 Task: Create a due date automation trigger when advanced on, 2 working days before a card is due add fields with custom field "Resume" set to a date less than 1 days from now at 11:00 AM.
Action: Mouse moved to (909, 262)
Screenshot: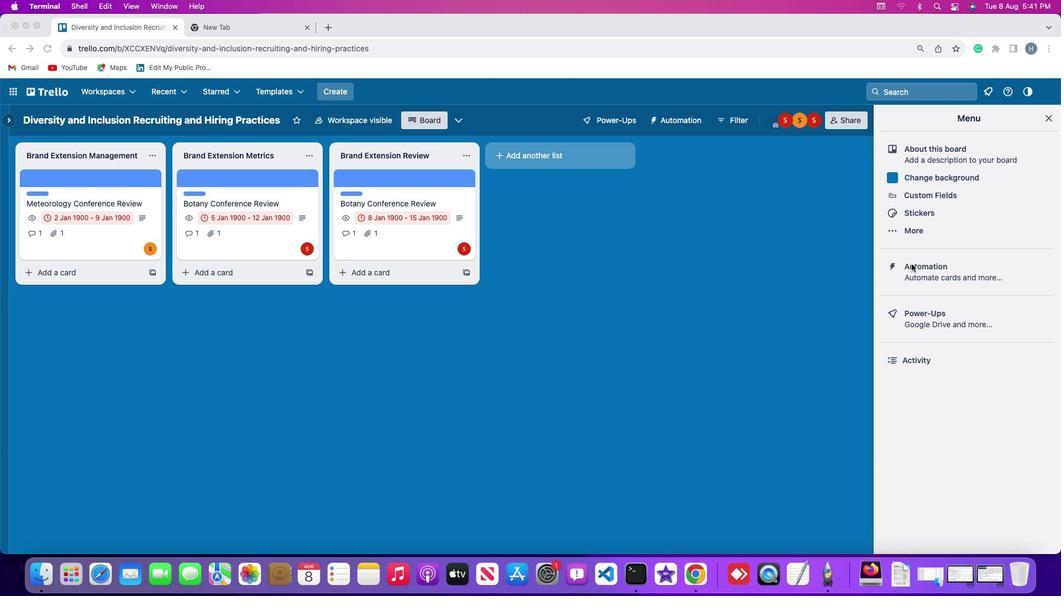 
Action: Mouse pressed left at (909, 262)
Screenshot: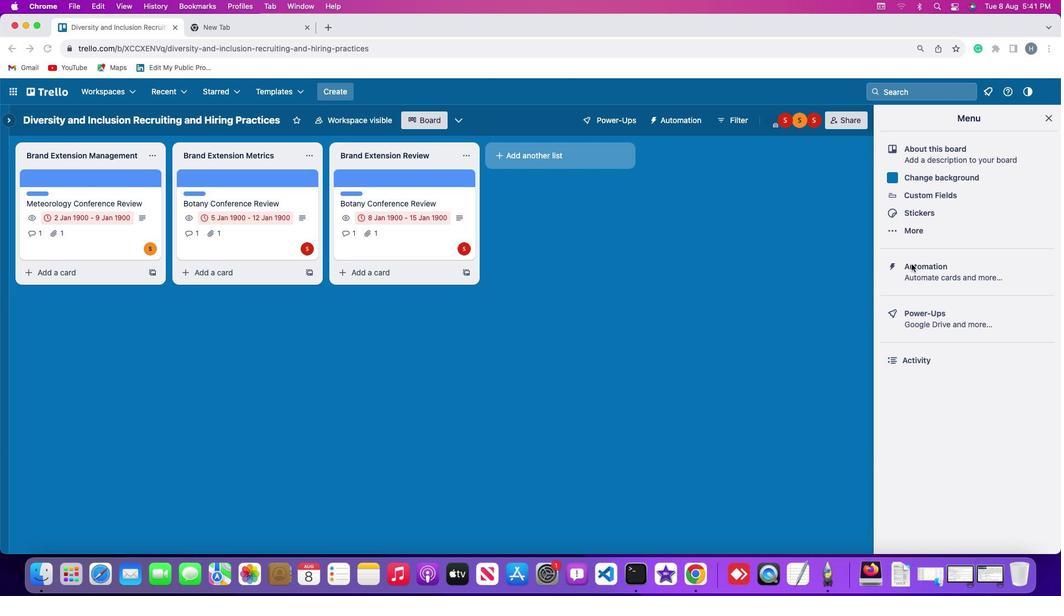 
Action: Mouse pressed left at (909, 262)
Screenshot: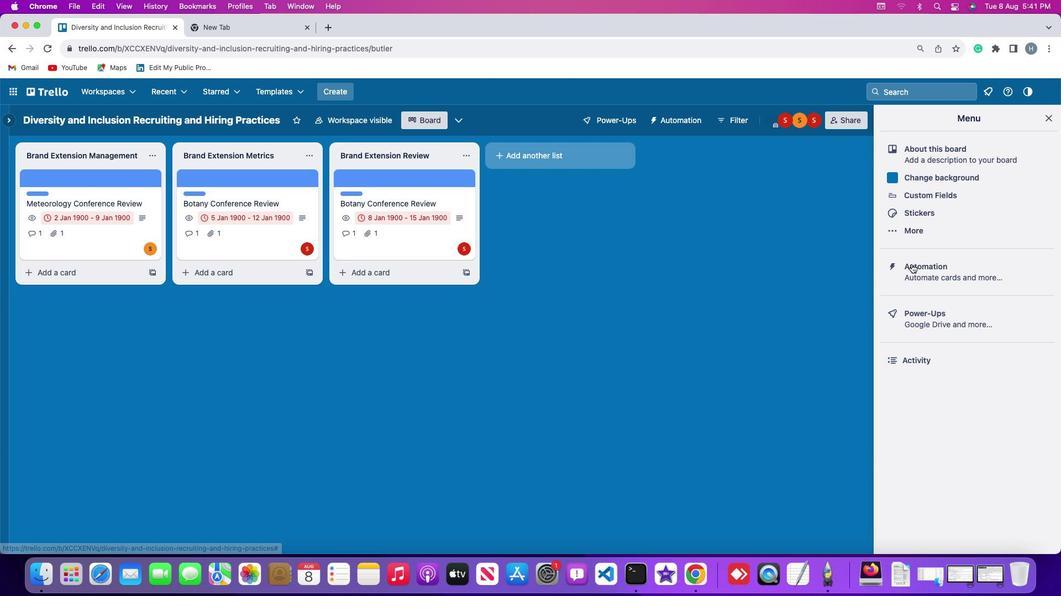 
Action: Mouse moved to (80, 261)
Screenshot: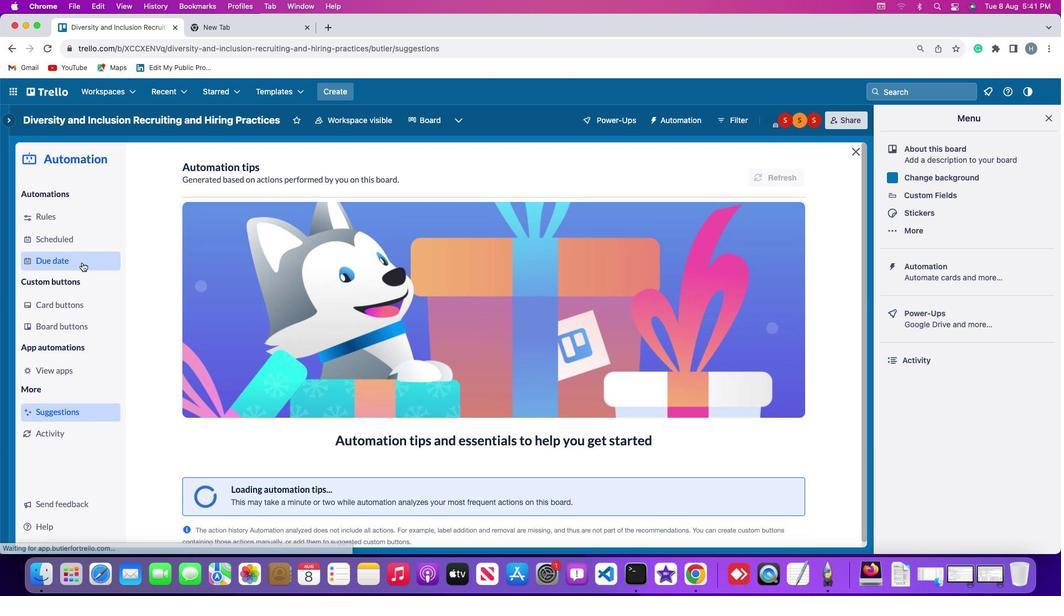 
Action: Mouse pressed left at (80, 261)
Screenshot: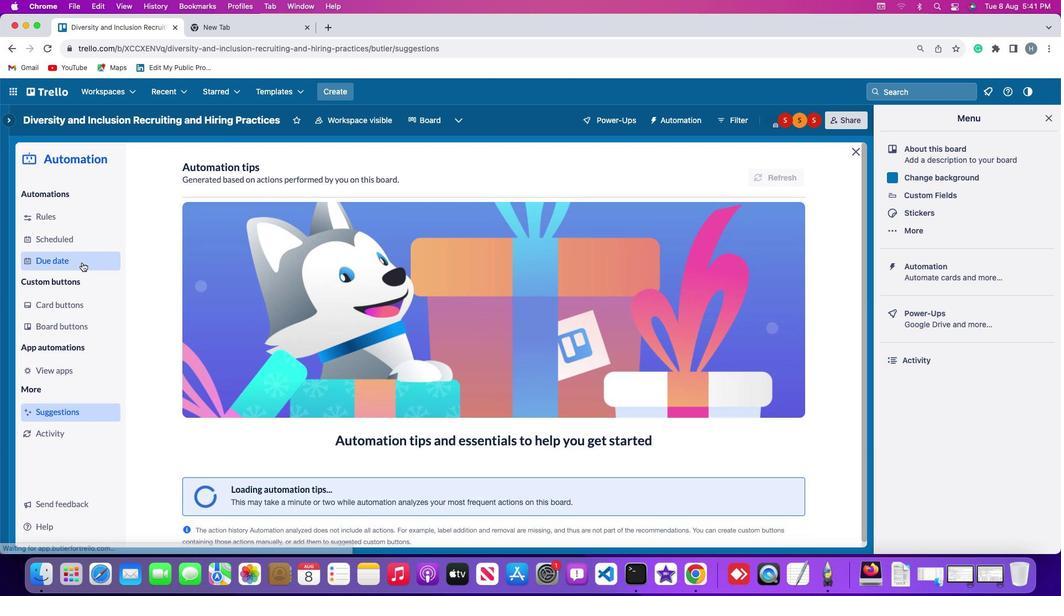 
Action: Mouse moved to (744, 165)
Screenshot: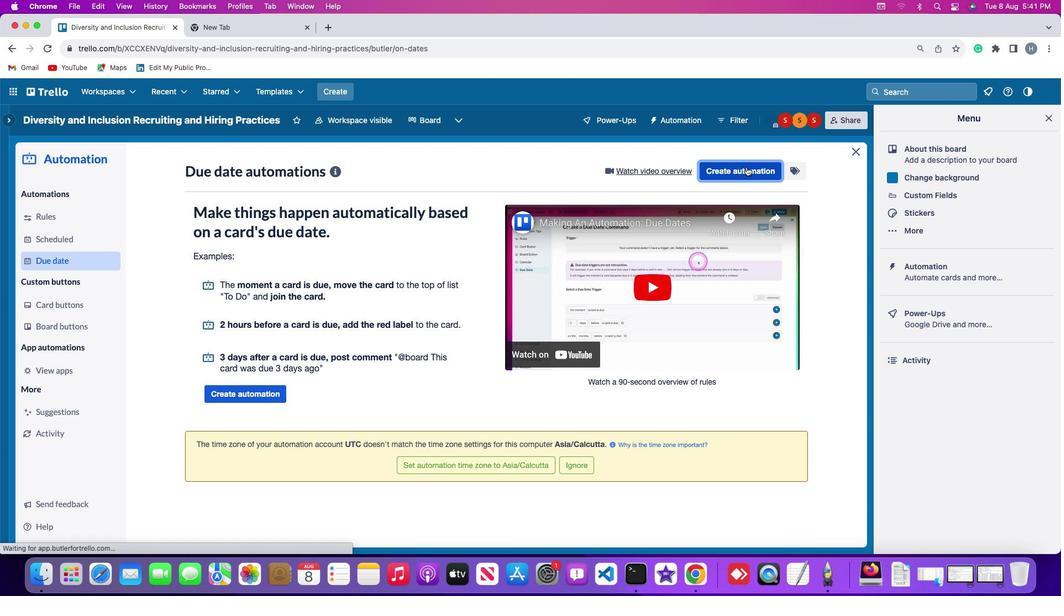 
Action: Mouse pressed left at (744, 165)
Screenshot: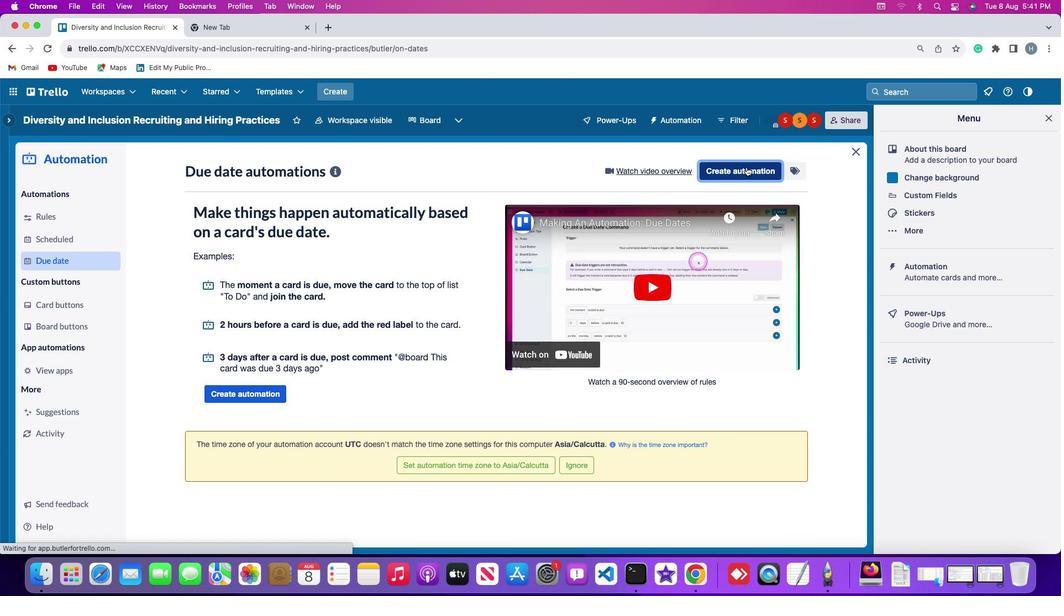 
Action: Mouse moved to (366, 272)
Screenshot: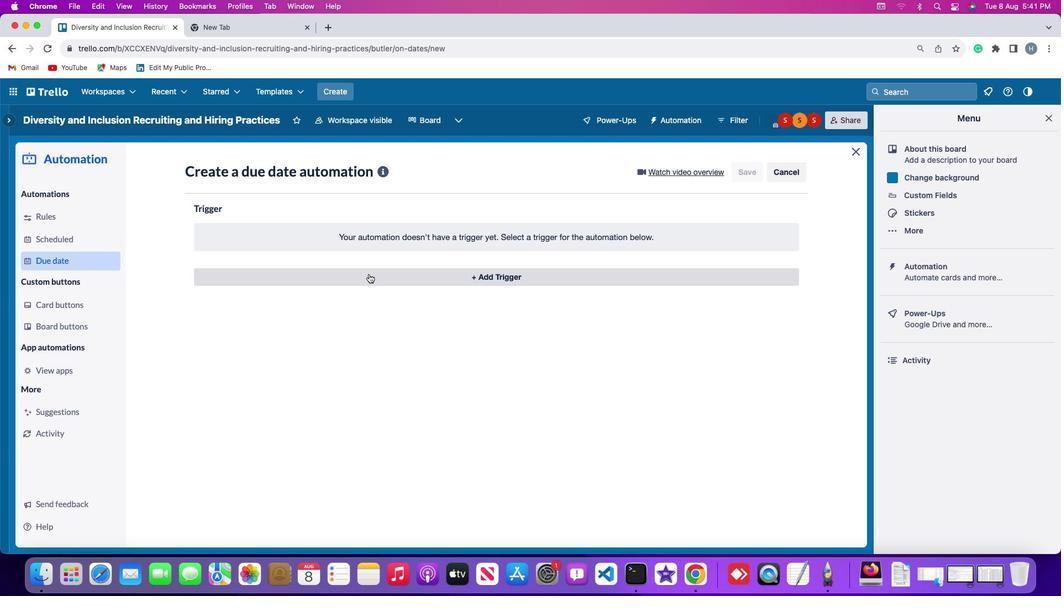 
Action: Mouse pressed left at (366, 272)
Screenshot: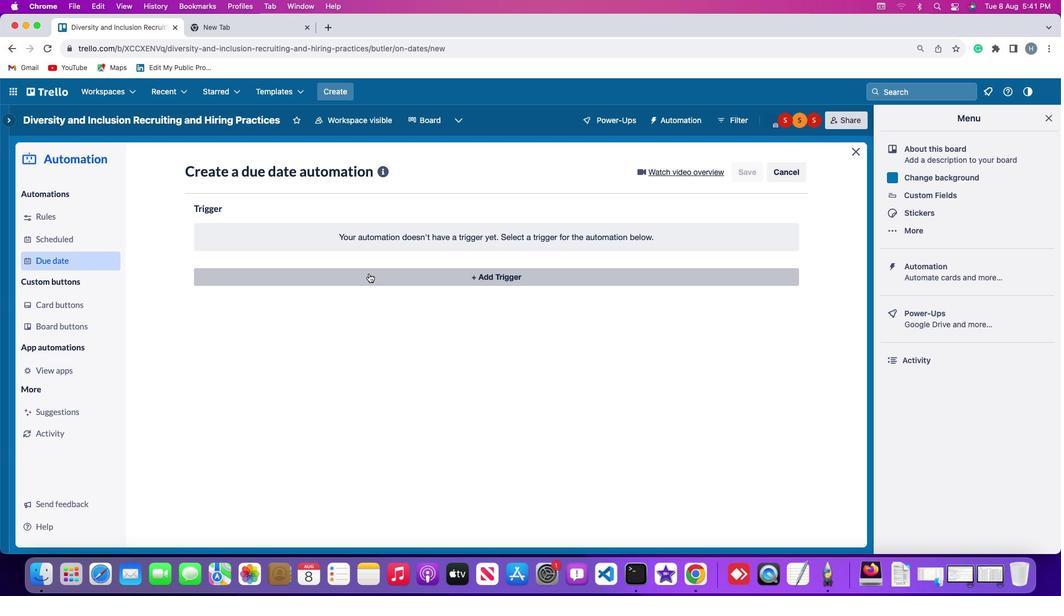
Action: Mouse moved to (210, 440)
Screenshot: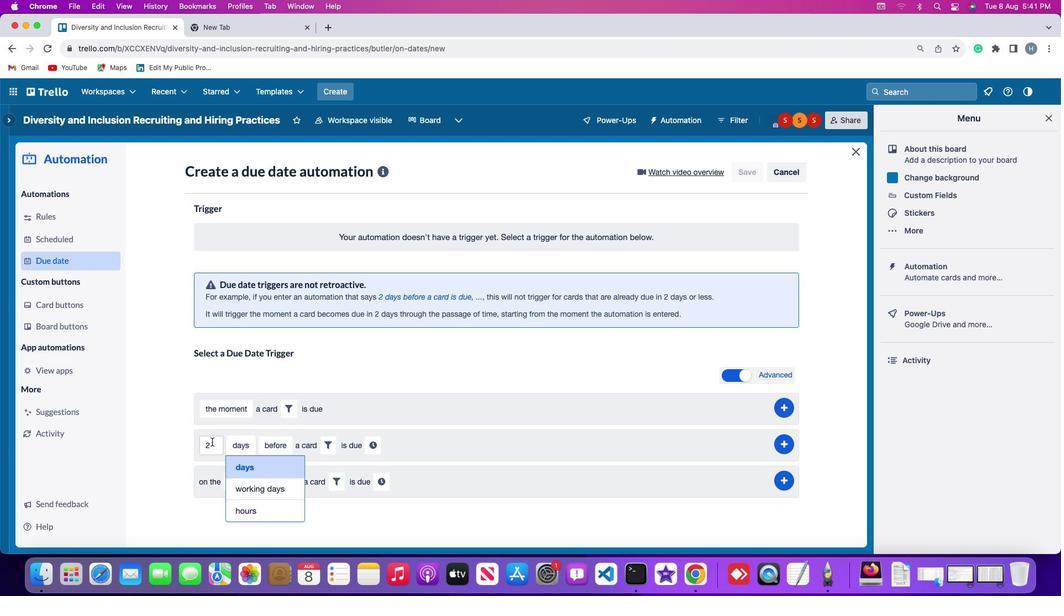 
Action: Mouse pressed left at (210, 440)
Screenshot: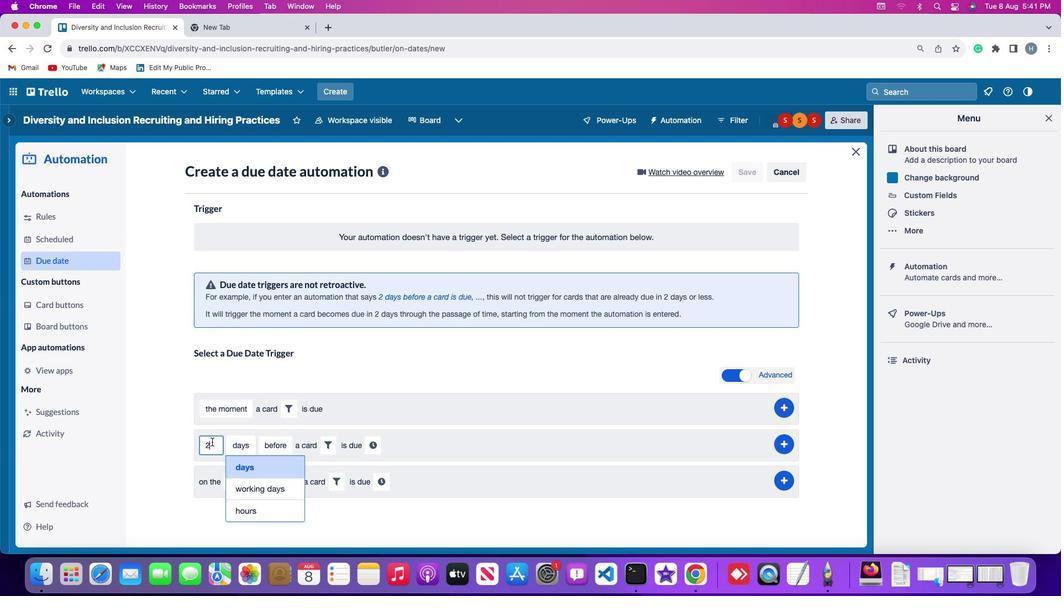 
Action: Mouse moved to (209, 440)
Screenshot: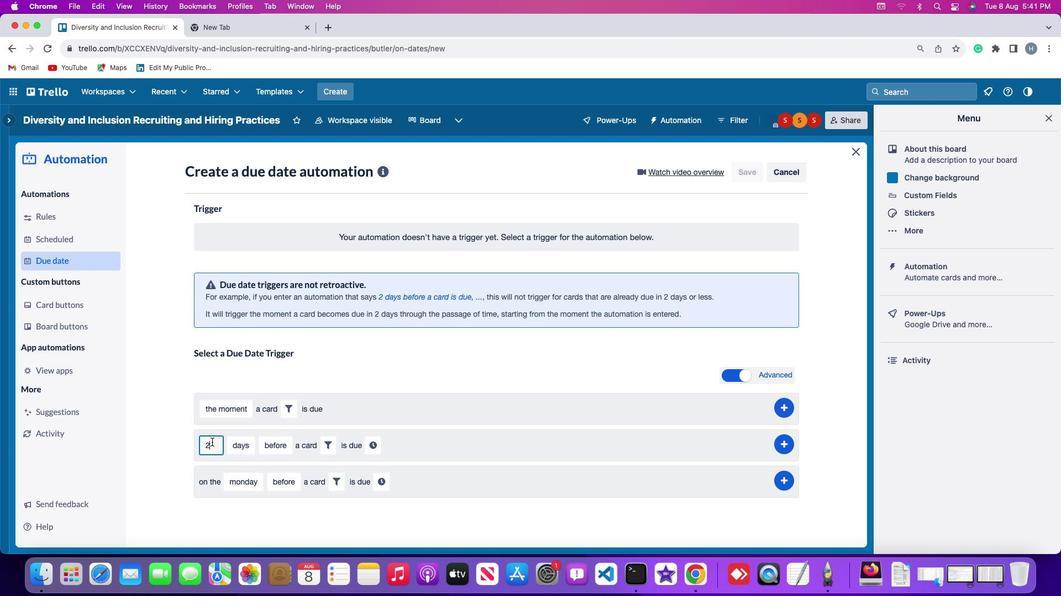 
Action: Key pressed Key.backspace'2'
Screenshot: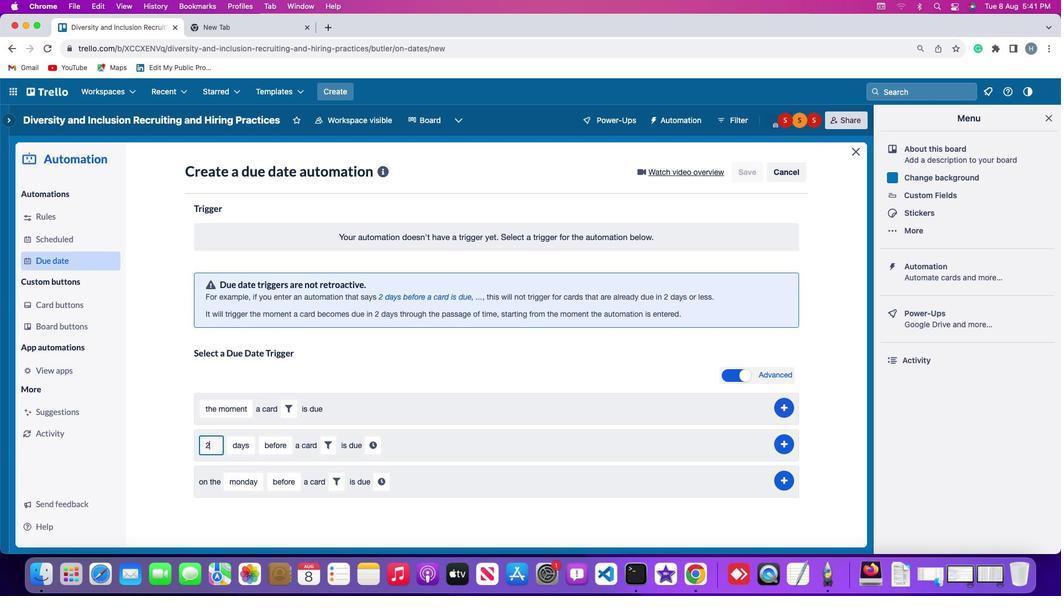 
Action: Mouse moved to (235, 444)
Screenshot: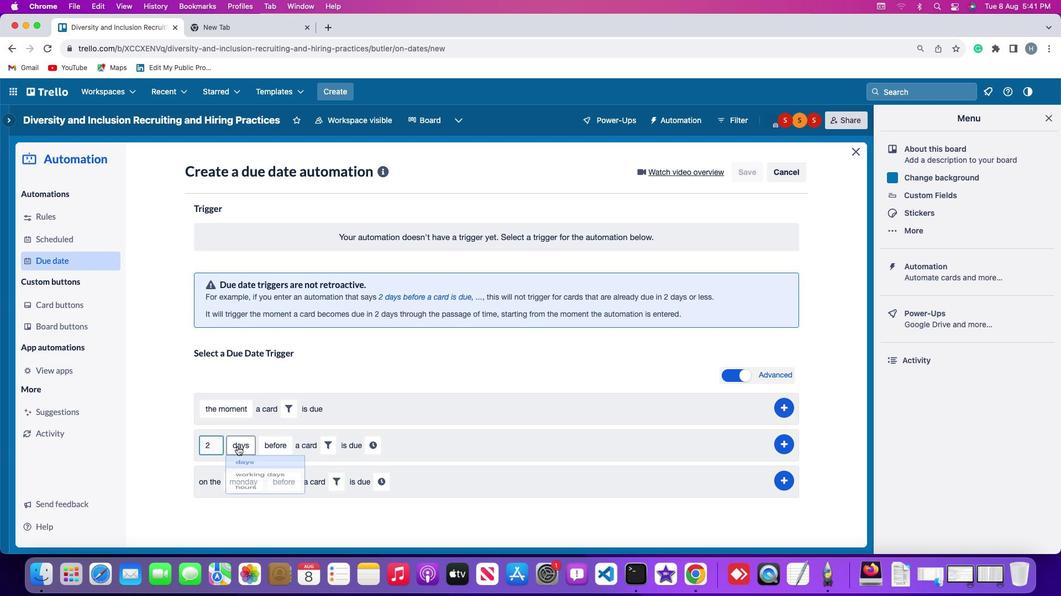 
Action: Mouse pressed left at (235, 444)
Screenshot: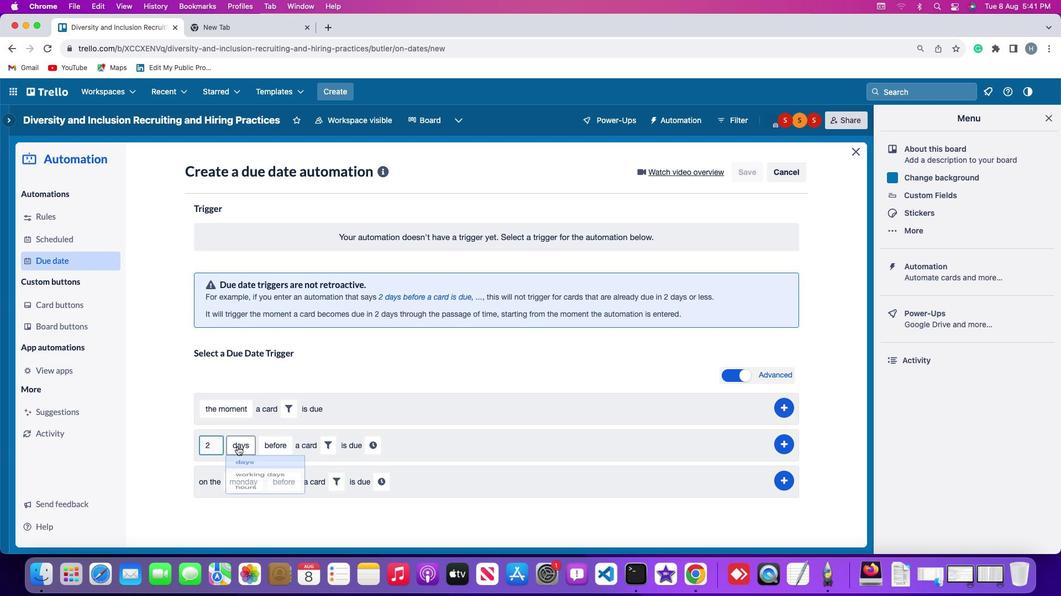 
Action: Mouse moved to (243, 483)
Screenshot: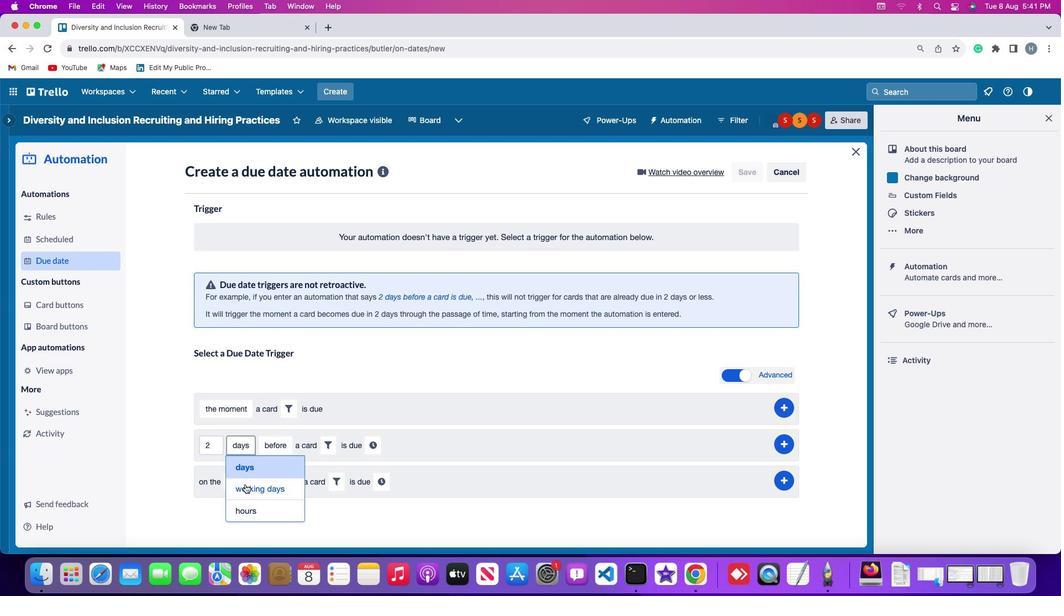 
Action: Mouse pressed left at (243, 483)
Screenshot: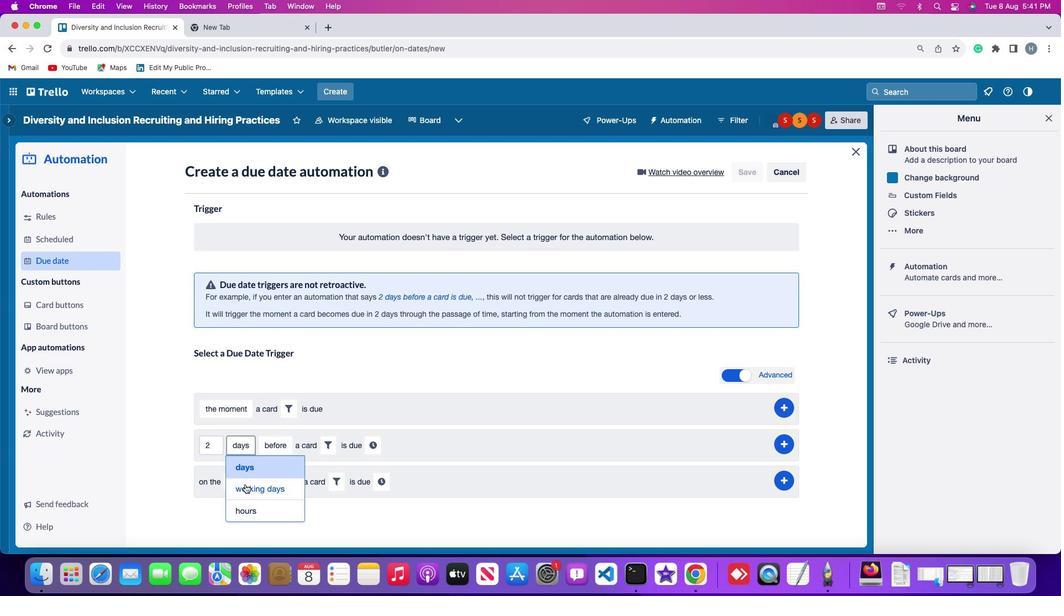 
Action: Mouse moved to (310, 440)
Screenshot: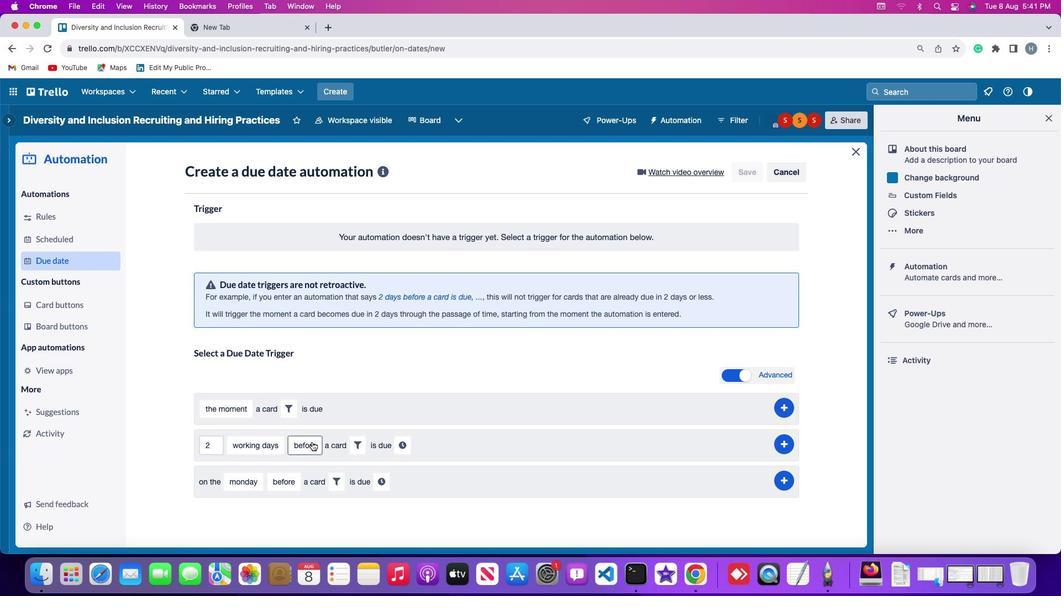 
Action: Mouse pressed left at (310, 440)
Screenshot: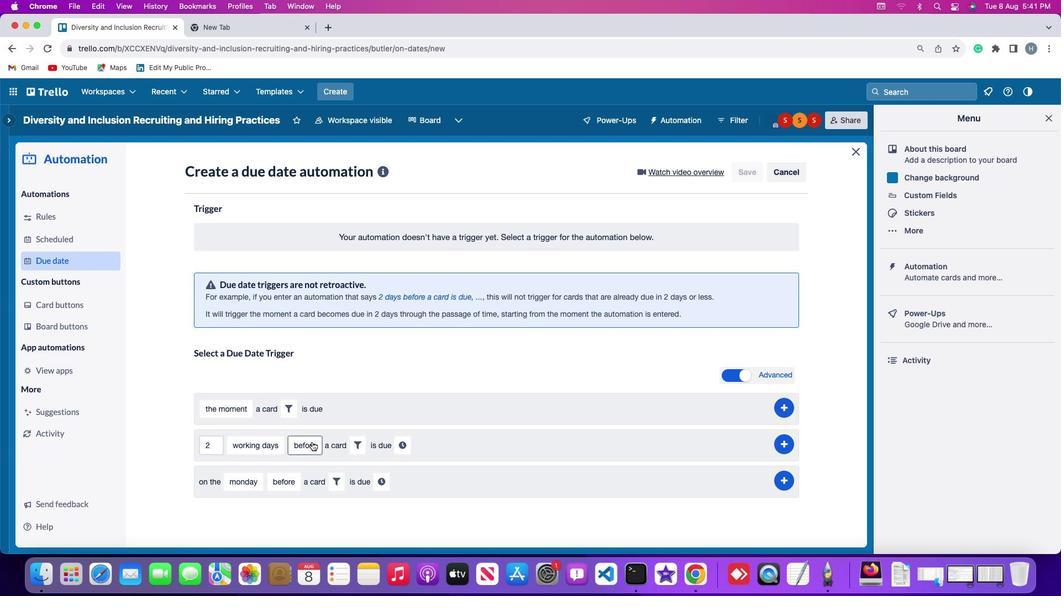 
Action: Mouse moved to (310, 465)
Screenshot: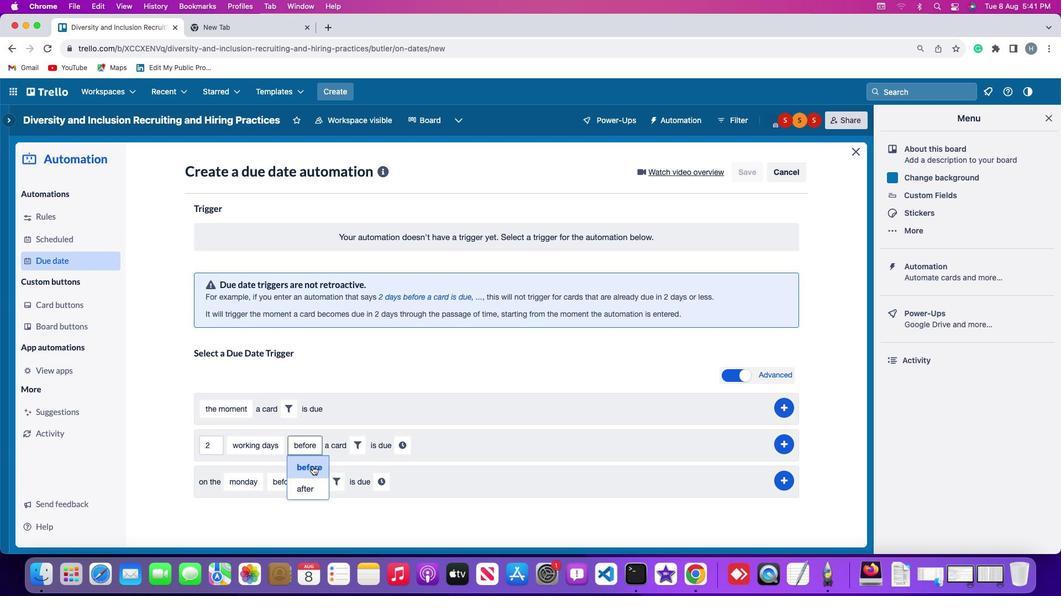 
Action: Mouse pressed left at (310, 465)
Screenshot: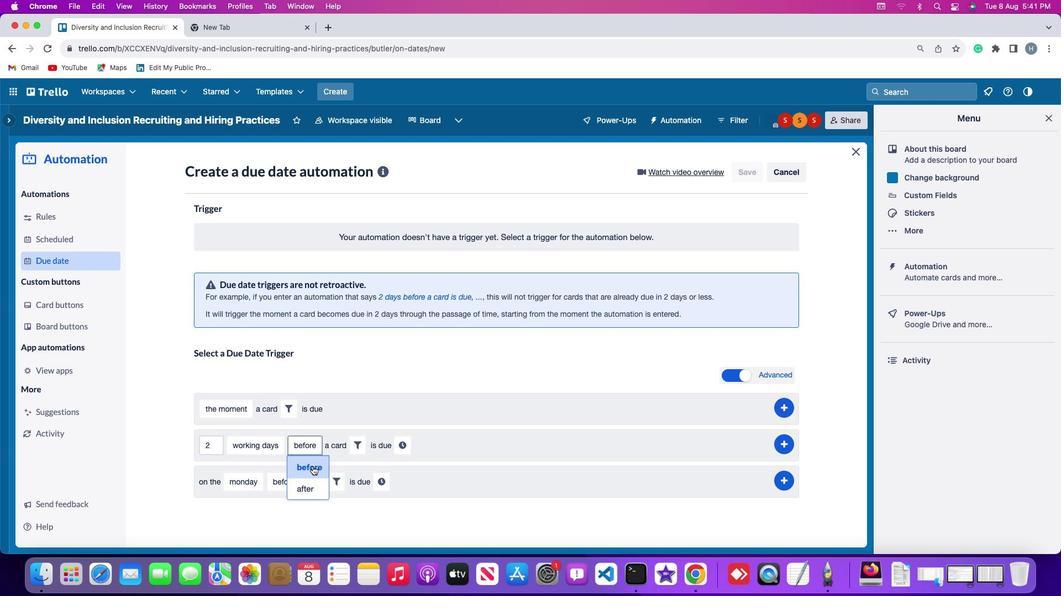 
Action: Mouse moved to (352, 441)
Screenshot: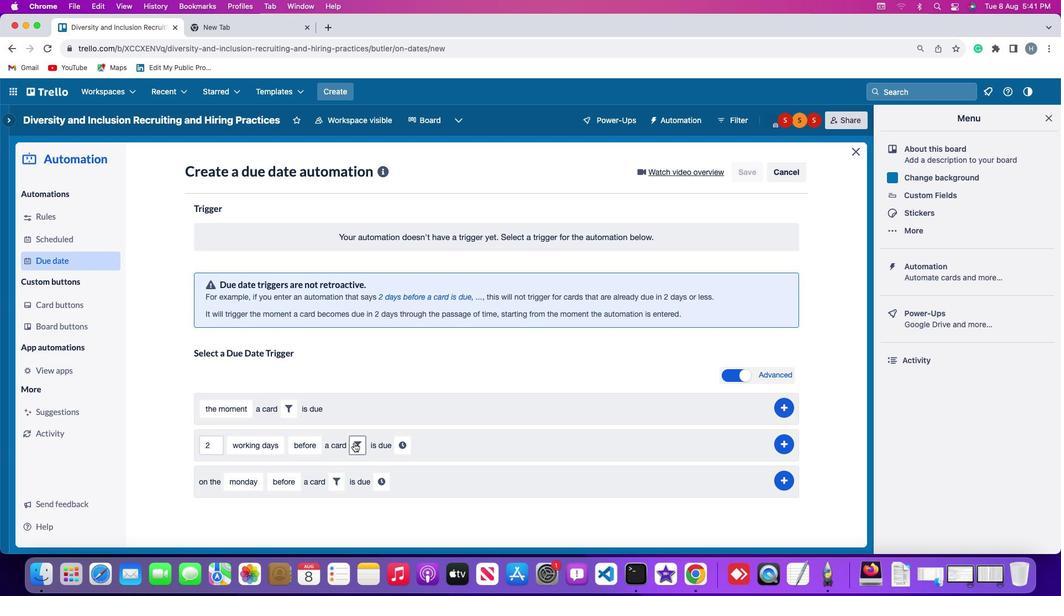 
Action: Mouse pressed left at (352, 441)
Screenshot: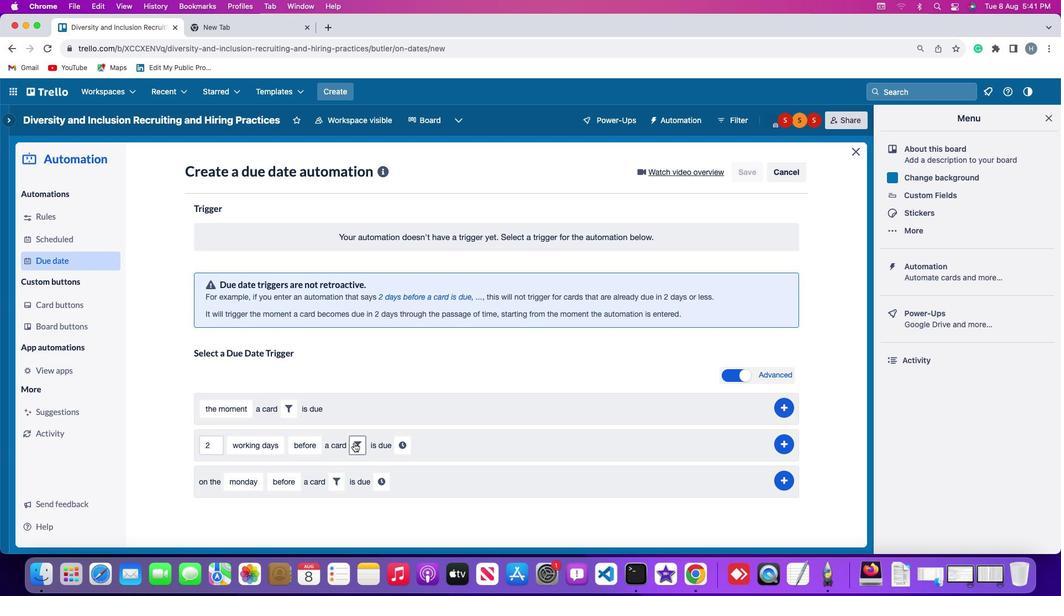 
Action: Mouse moved to (539, 480)
Screenshot: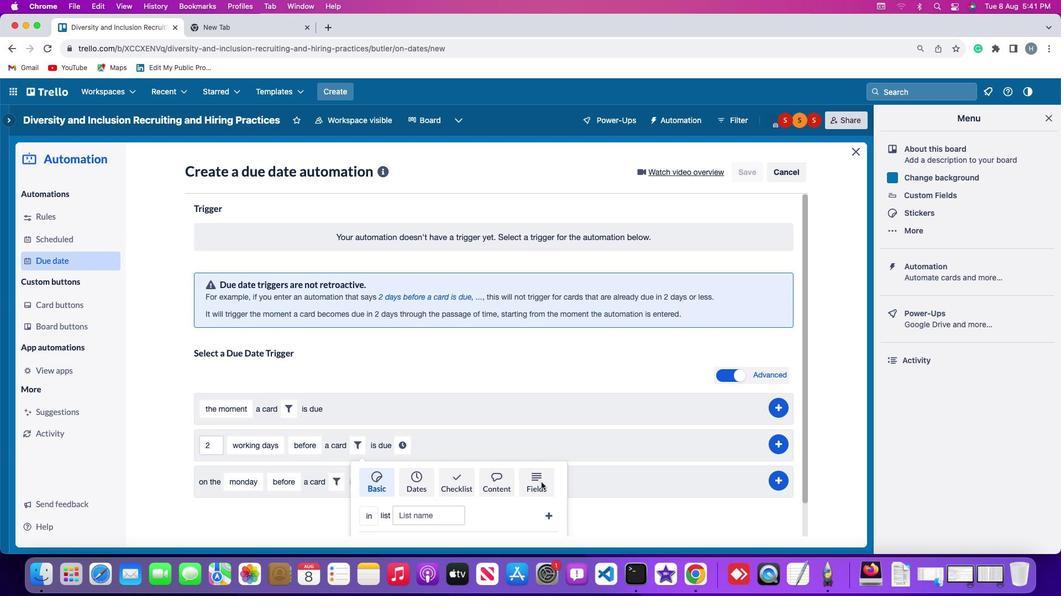 
Action: Mouse pressed left at (539, 480)
Screenshot: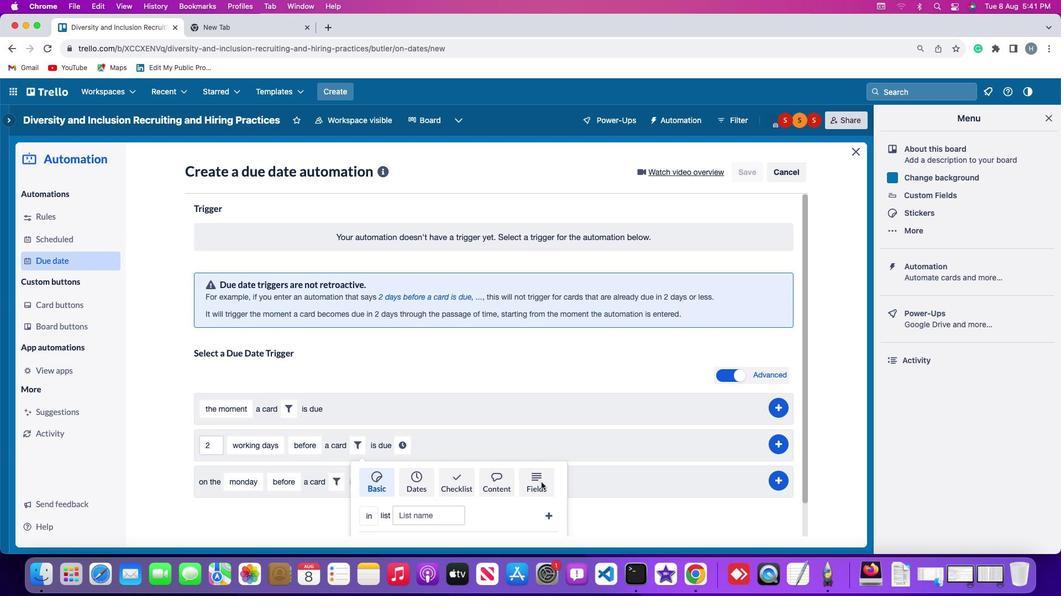
Action: Mouse moved to (313, 516)
Screenshot: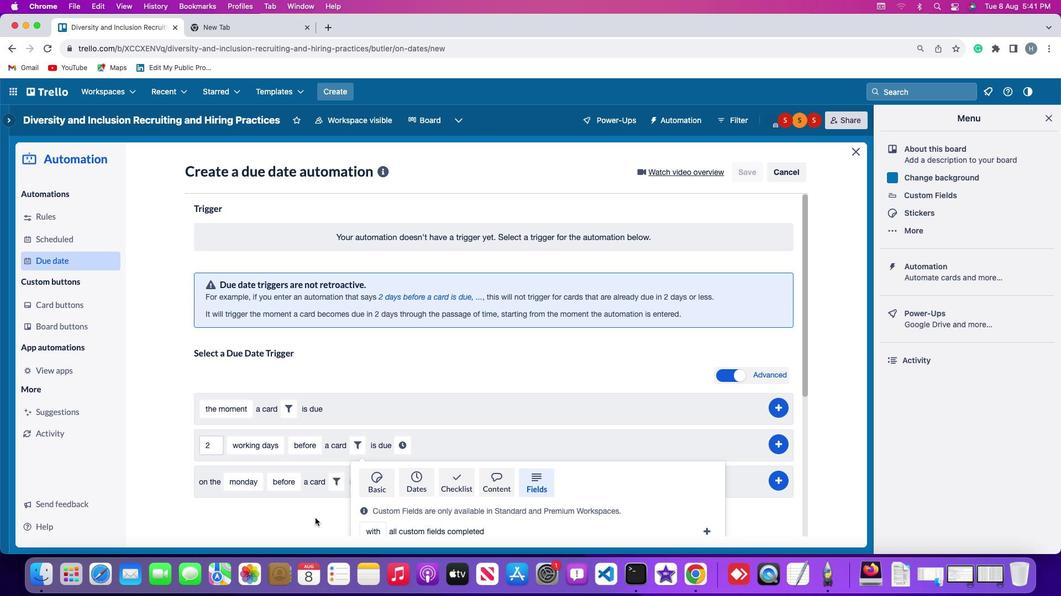
Action: Mouse scrolled (313, 516) with delta (-1, -1)
Screenshot: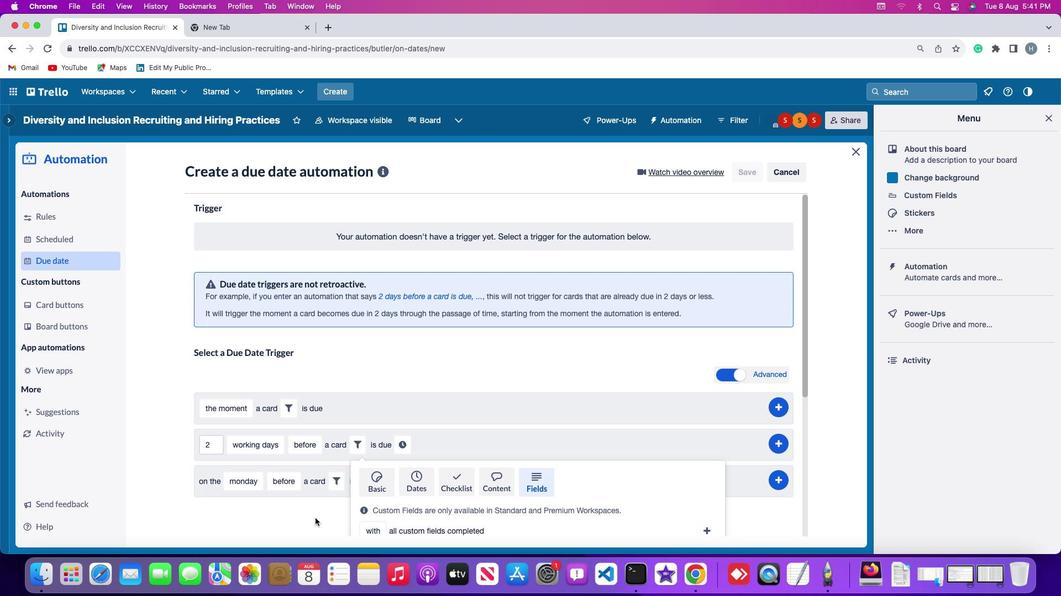 
Action: Mouse scrolled (313, 516) with delta (-1, -1)
Screenshot: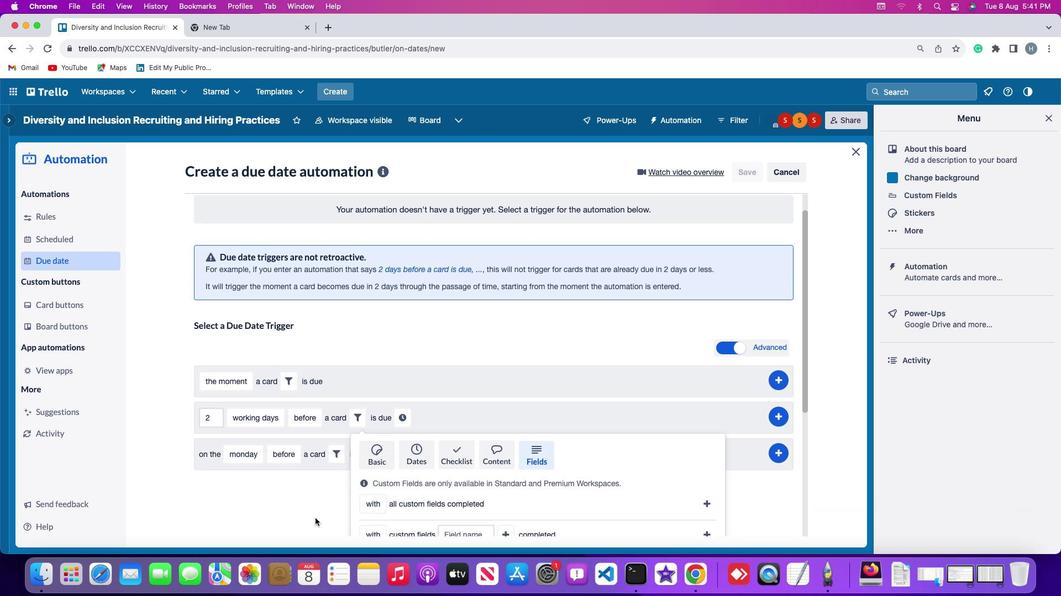 
Action: Mouse scrolled (313, 516) with delta (-1, -2)
Screenshot: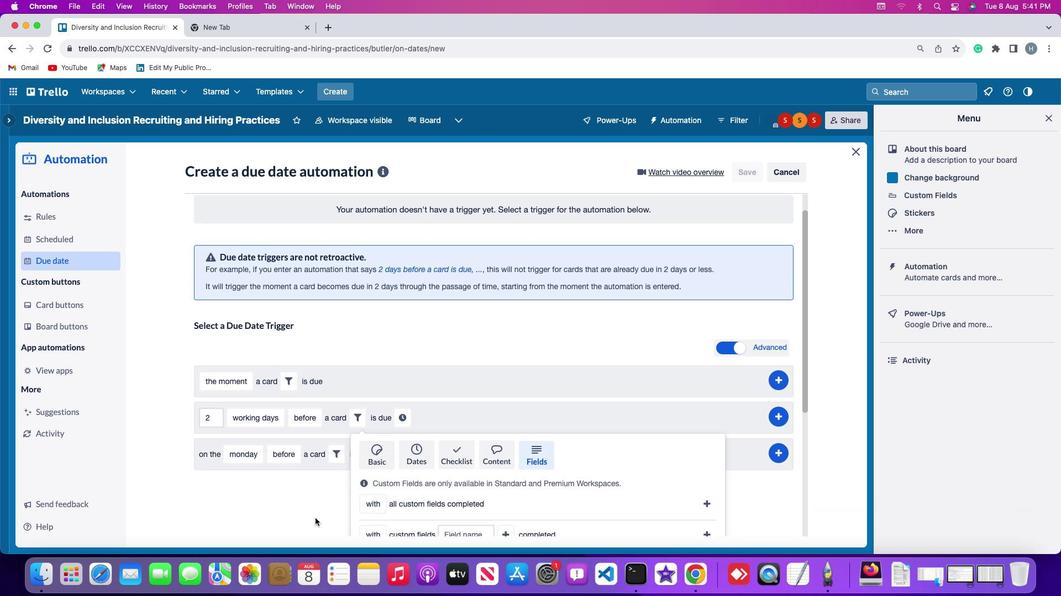 
Action: Mouse scrolled (313, 516) with delta (-1, -3)
Screenshot: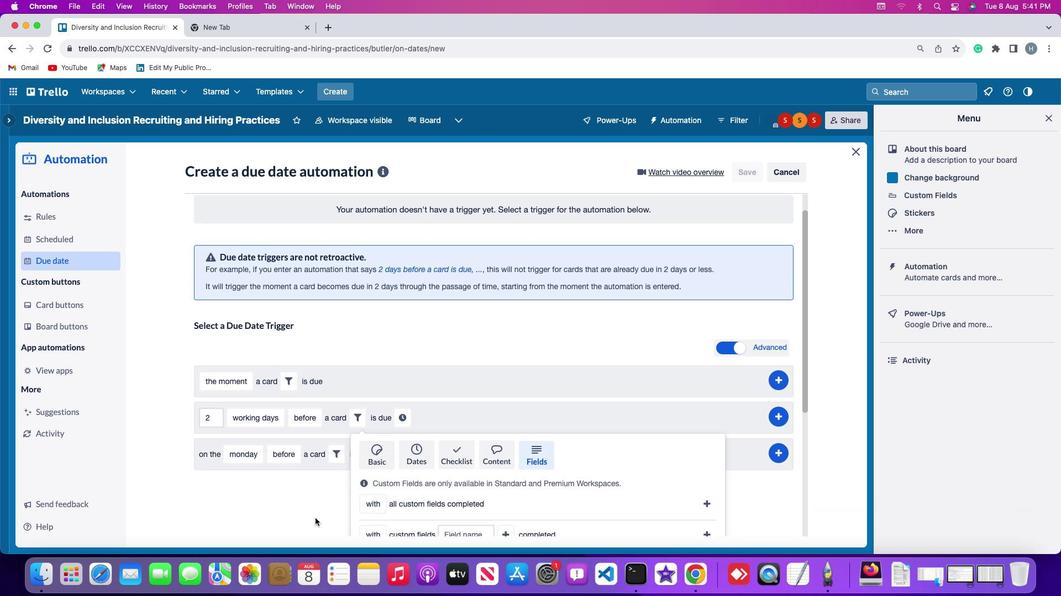 
Action: Mouse scrolled (313, 516) with delta (-1, -4)
Screenshot: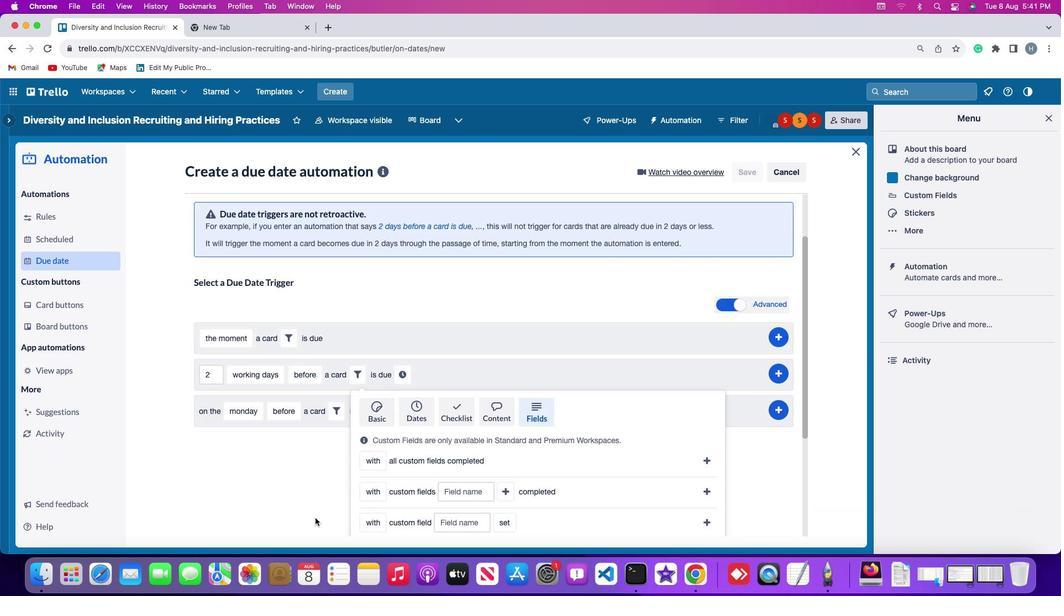 
Action: Mouse scrolled (313, 516) with delta (-1, -4)
Screenshot: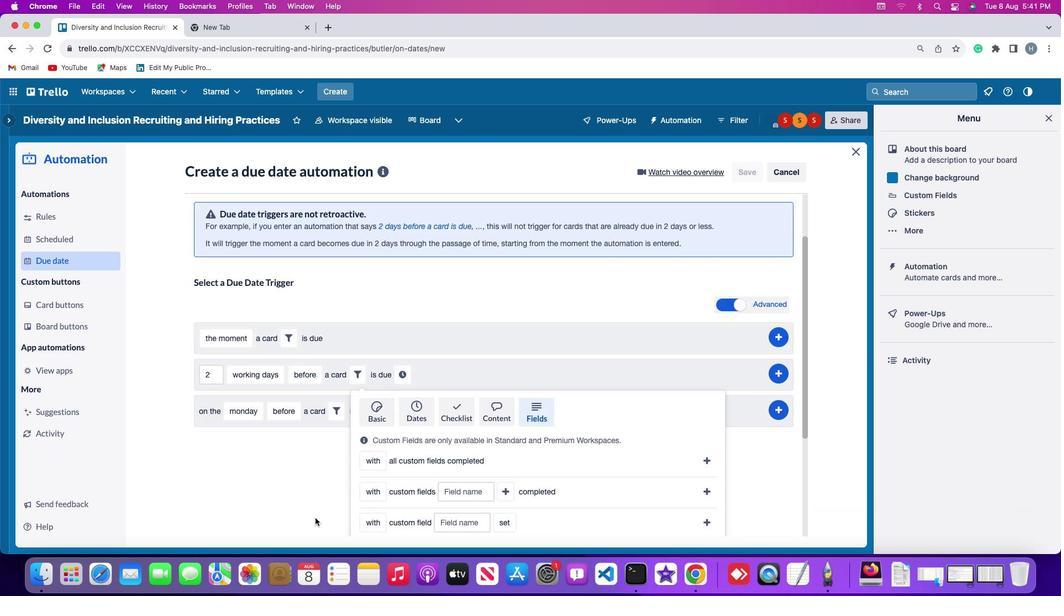 
Action: Mouse scrolled (313, 516) with delta (-1, -4)
Screenshot: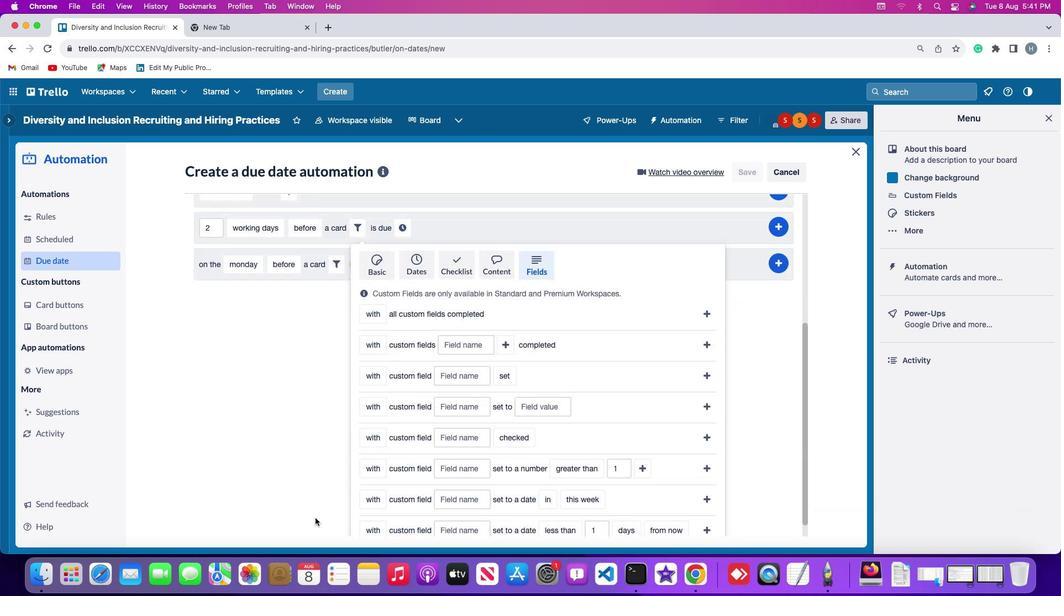 
Action: Mouse scrolled (313, 516) with delta (-1, -1)
Screenshot: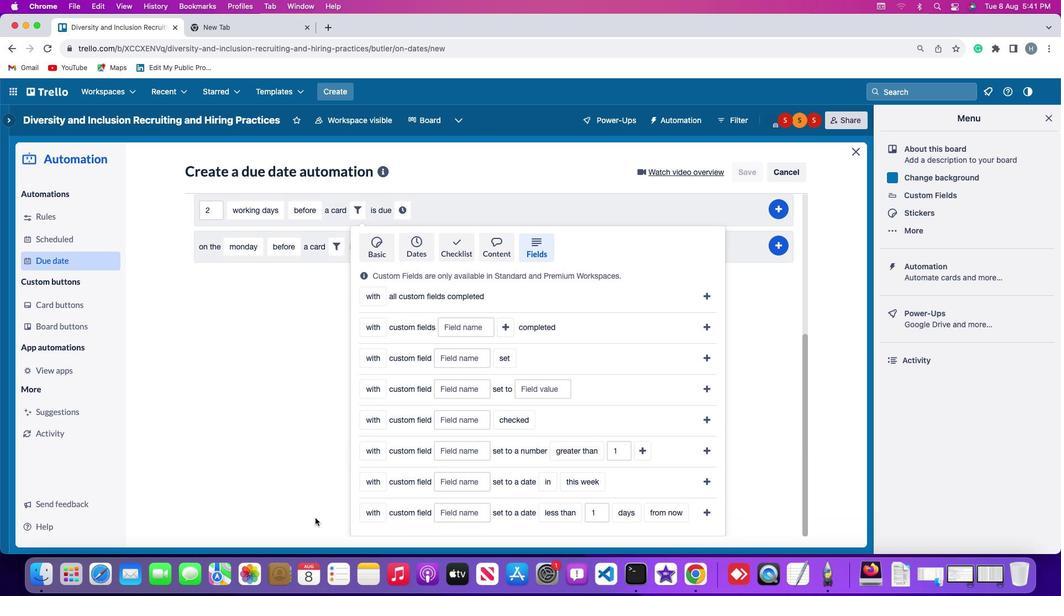 
Action: Mouse scrolled (313, 516) with delta (-1, -1)
Screenshot: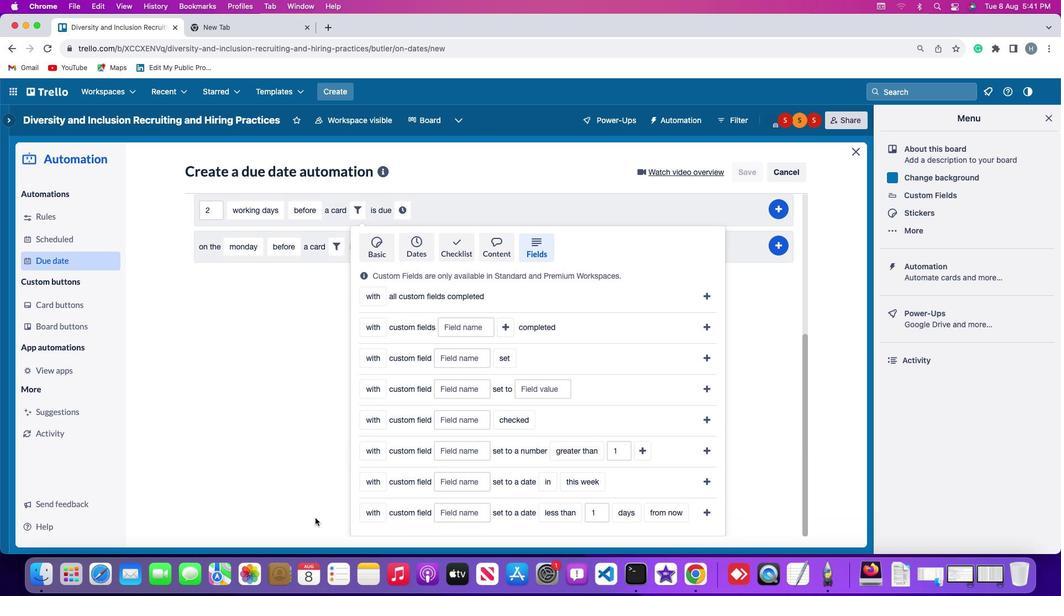 
Action: Mouse scrolled (313, 516) with delta (-1, -2)
Screenshot: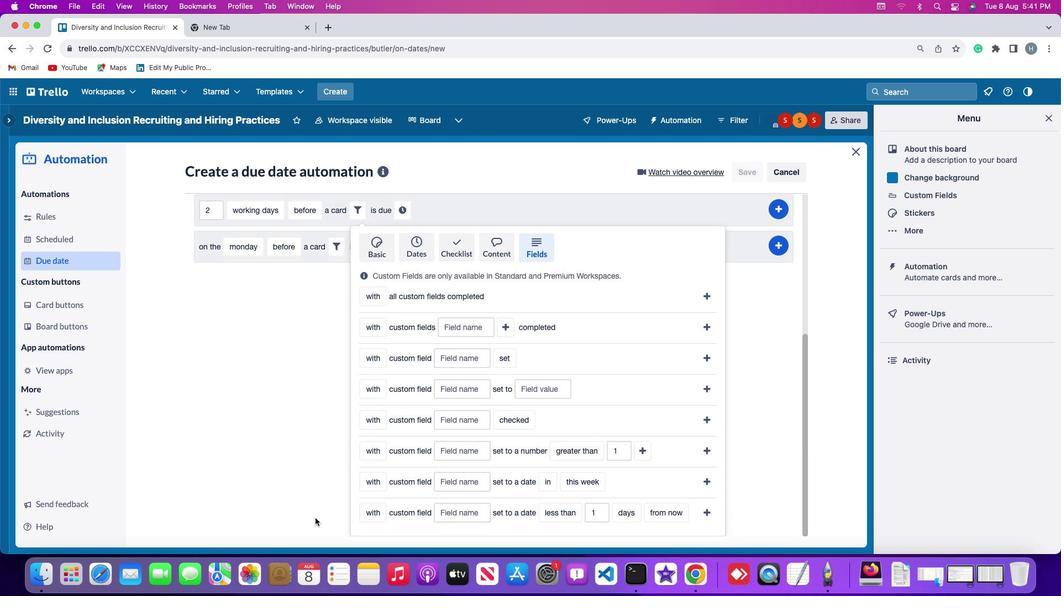 
Action: Mouse scrolled (313, 516) with delta (-1, -3)
Screenshot: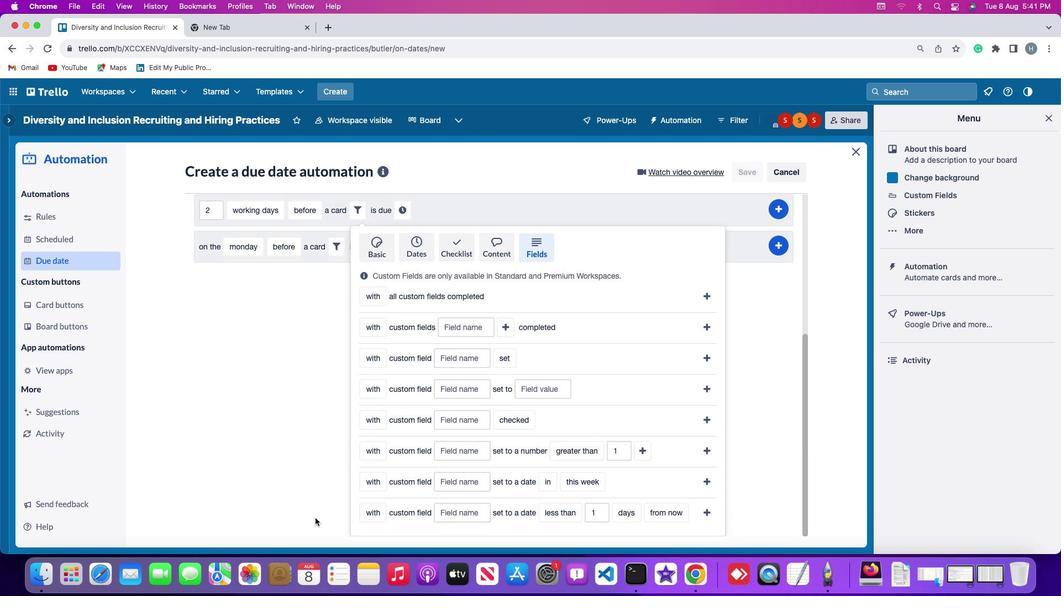 
Action: Mouse scrolled (313, 516) with delta (-1, -1)
Screenshot: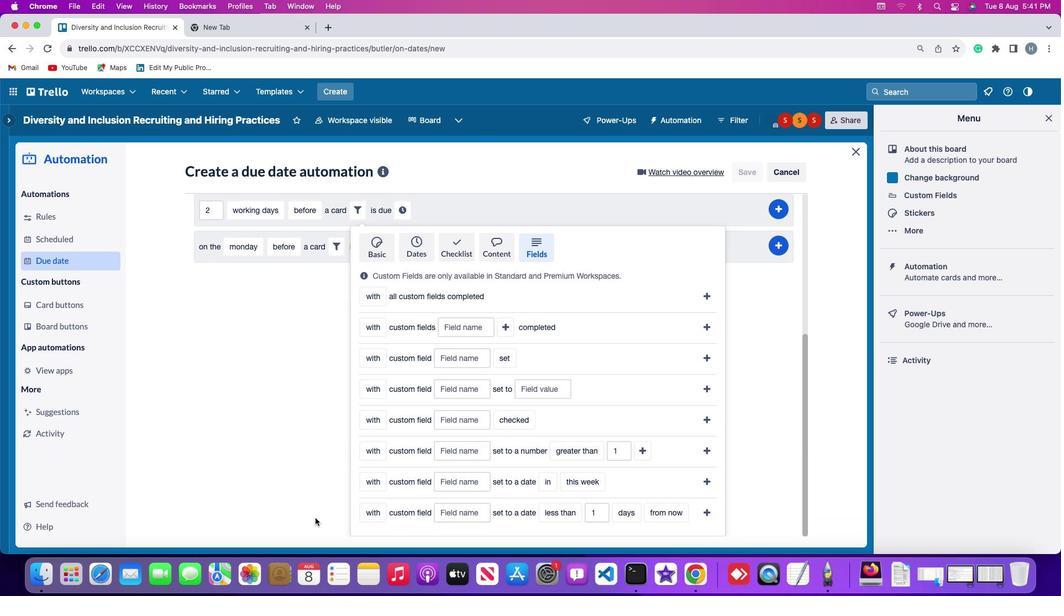 
Action: Mouse scrolled (313, 516) with delta (-1, -1)
Screenshot: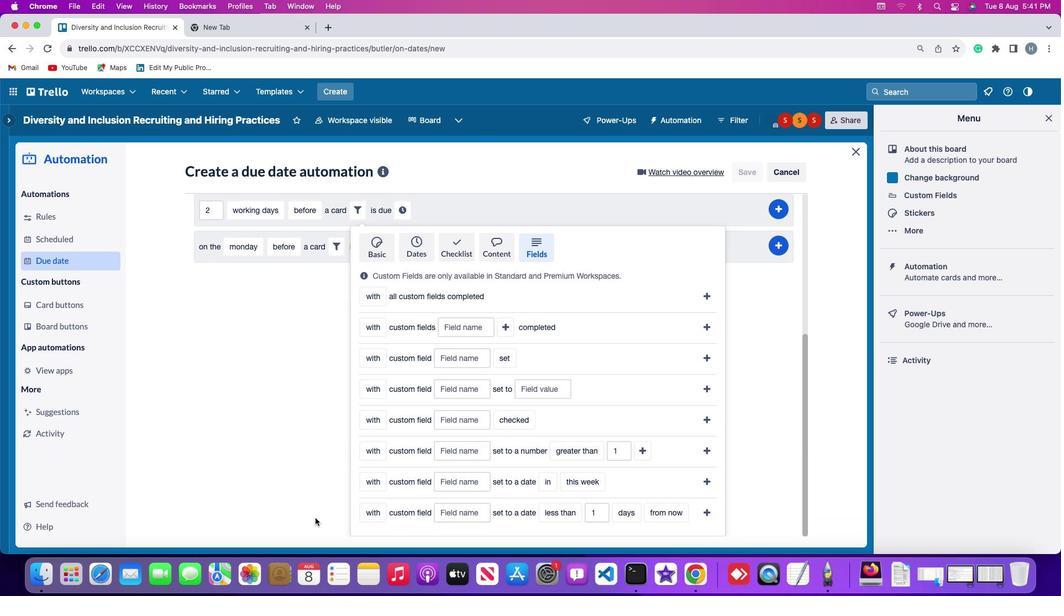 
Action: Mouse moved to (371, 508)
Screenshot: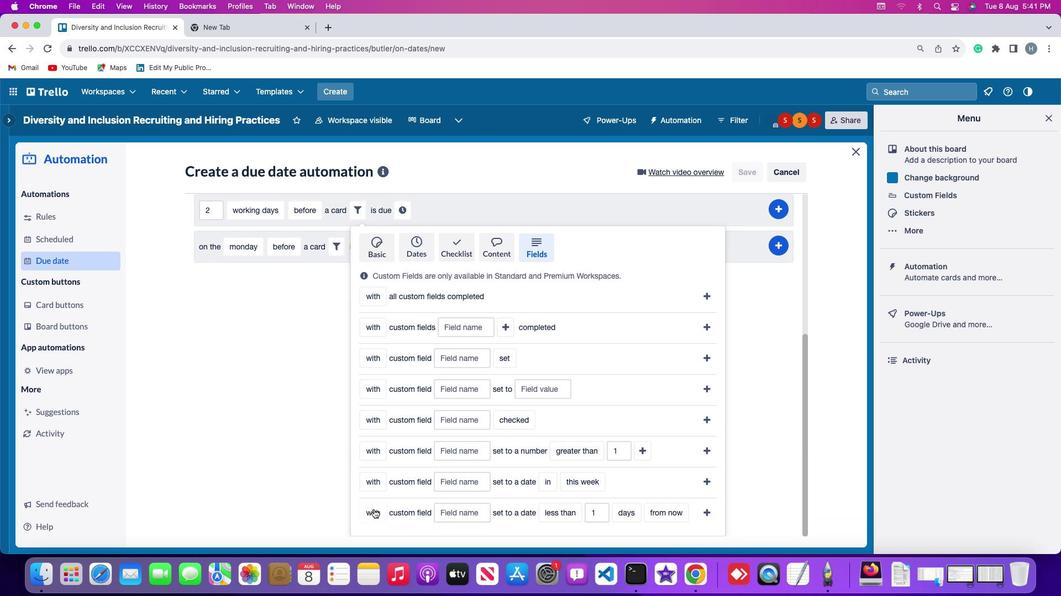 
Action: Mouse pressed left at (371, 508)
Screenshot: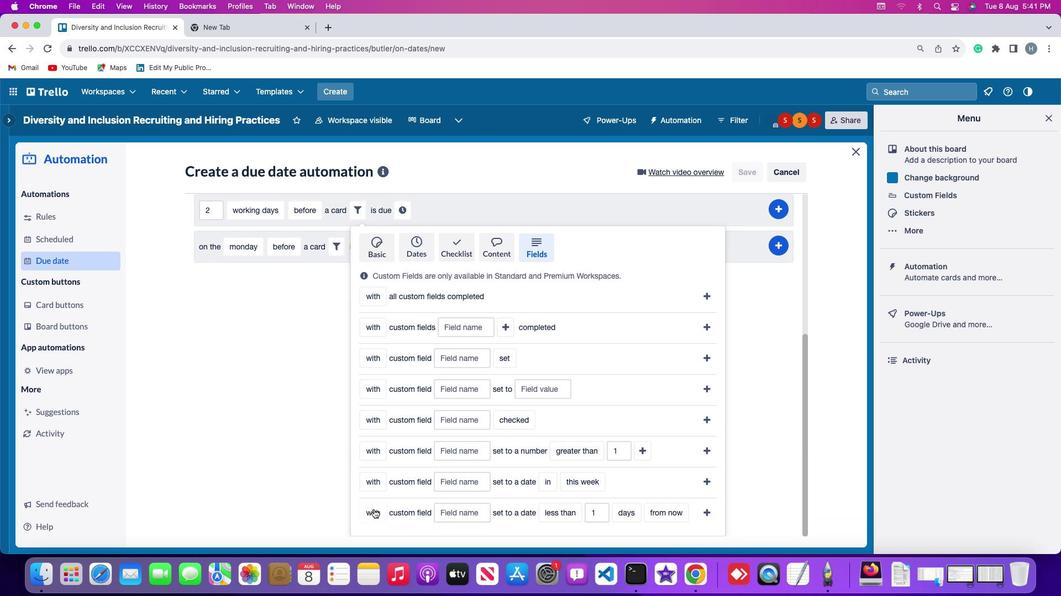 
Action: Mouse moved to (373, 455)
Screenshot: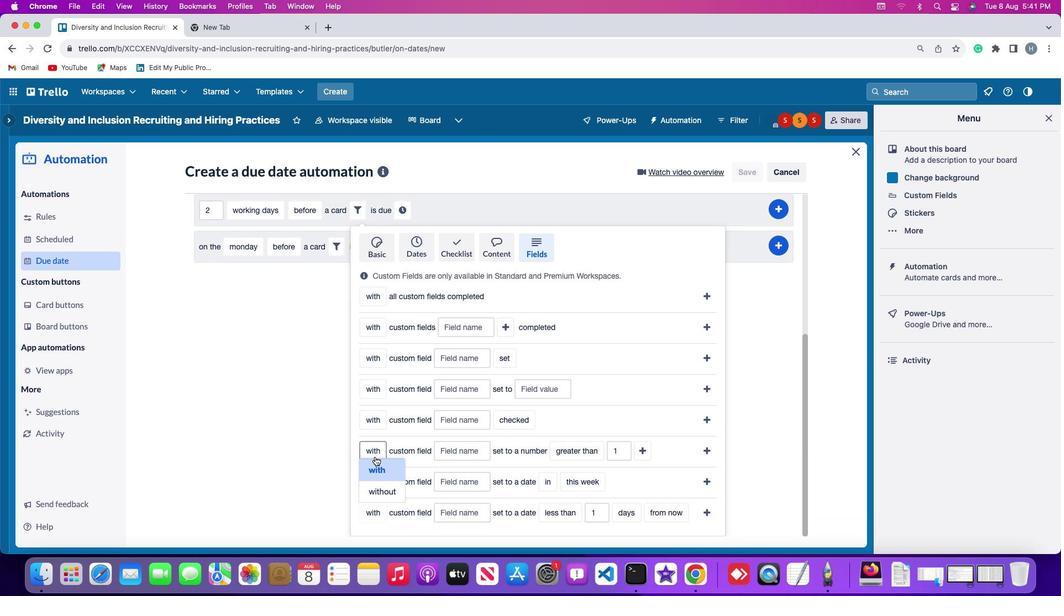 
Action: Mouse pressed left at (373, 455)
Screenshot: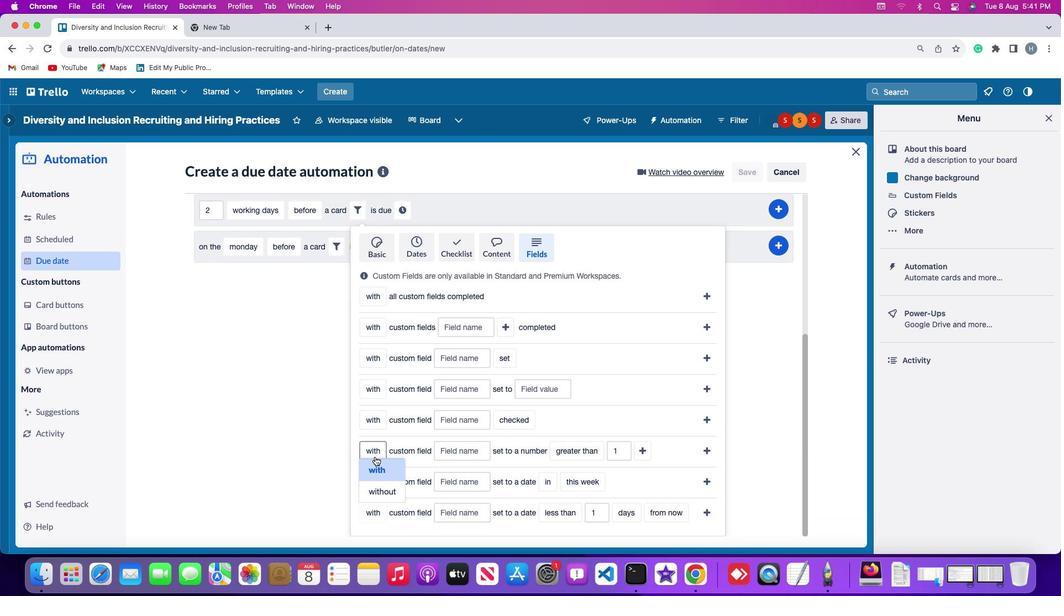 
Action: Mouse moved to (374, 515)
Screenshot: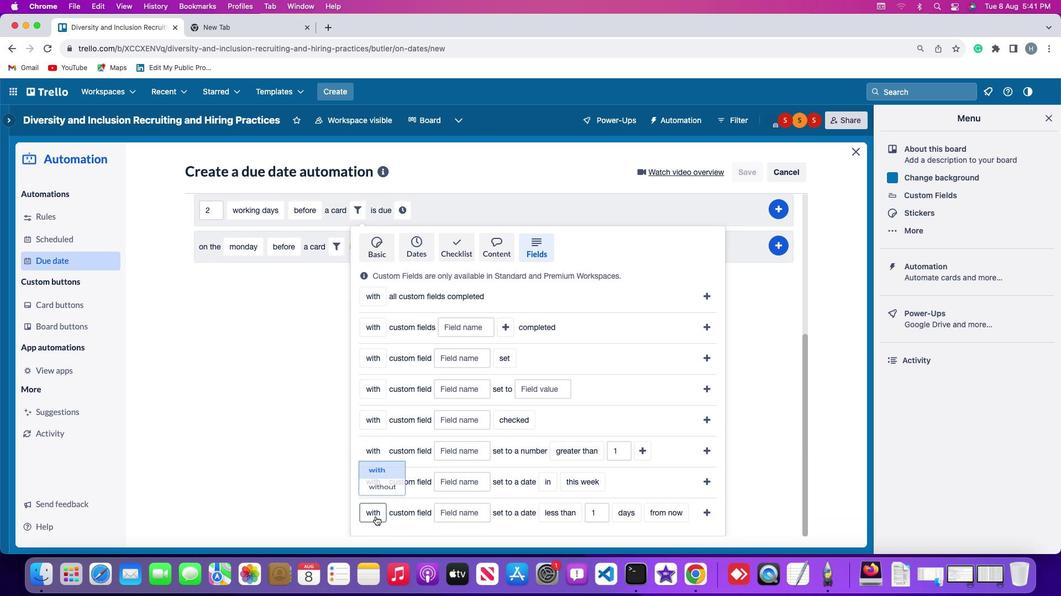 
Action: Mouse pressed left at (374, 515)
Screenshot: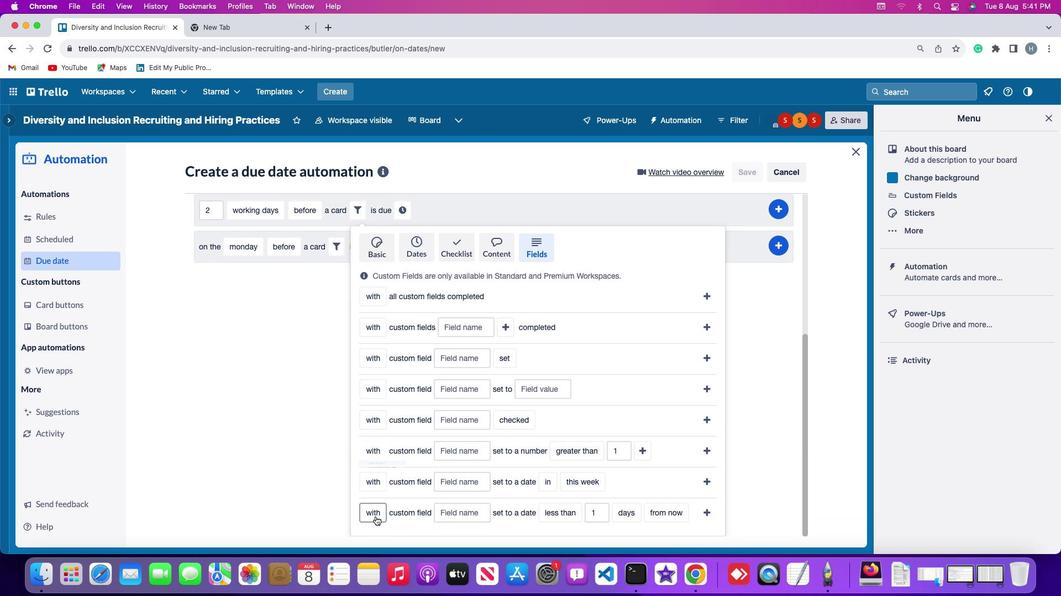 
Action: Mouse moved to (382, 470)
Screenshot: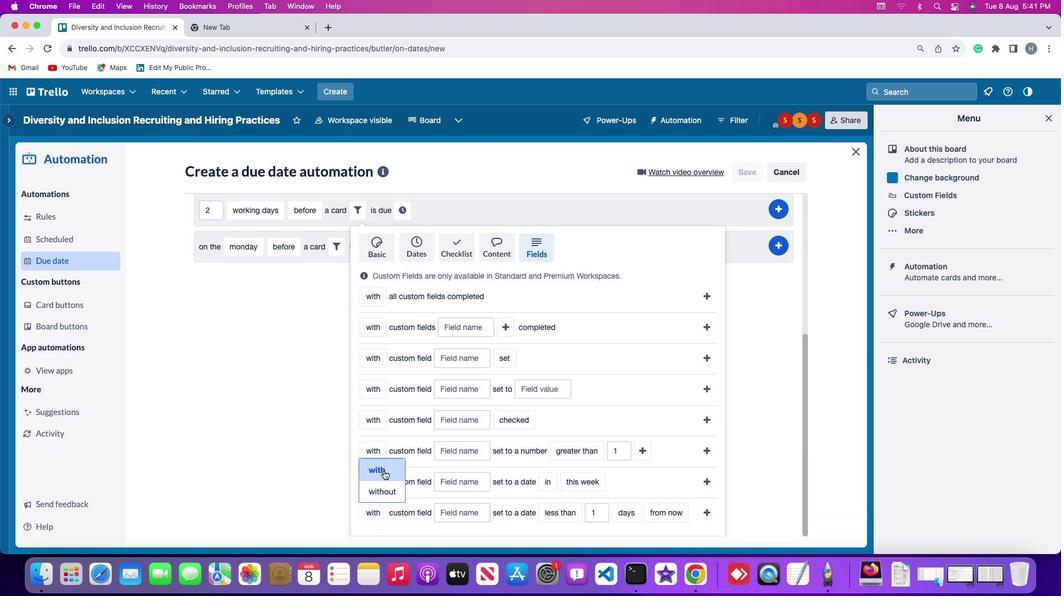 
Action: Mouse pressed left at (382, 470)
Screenshot: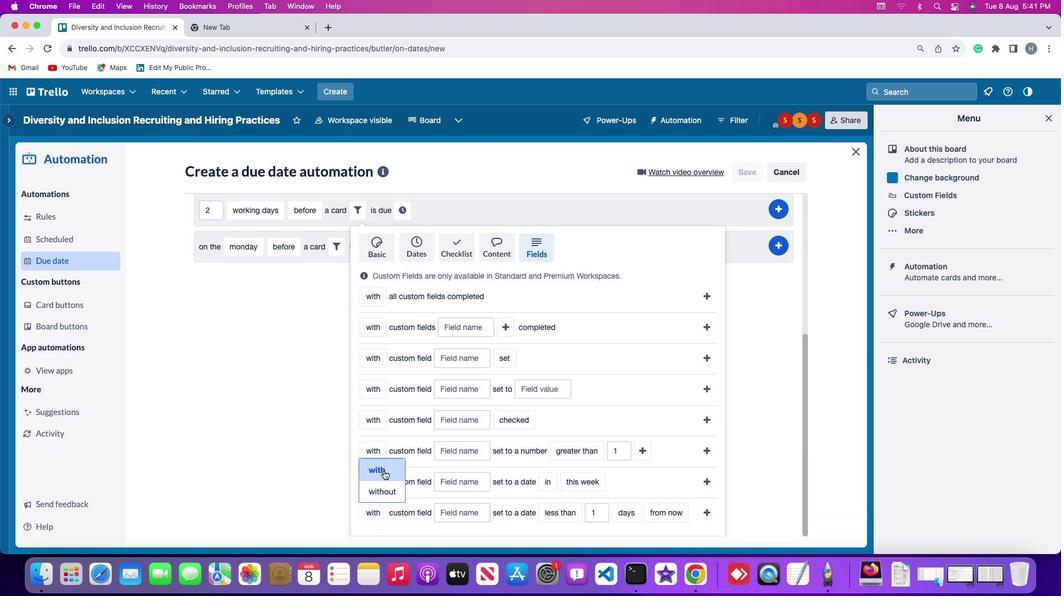 
Action: Mouse moved to (453, 510)
Screenshot: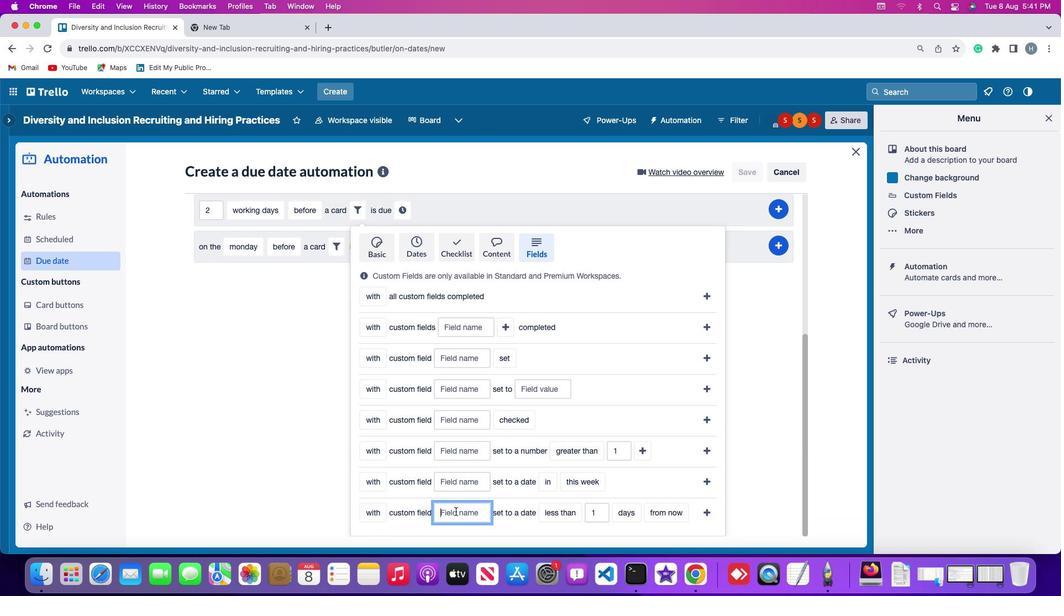 
Action: Mouse pressed left at (453, 510)
Screenshot: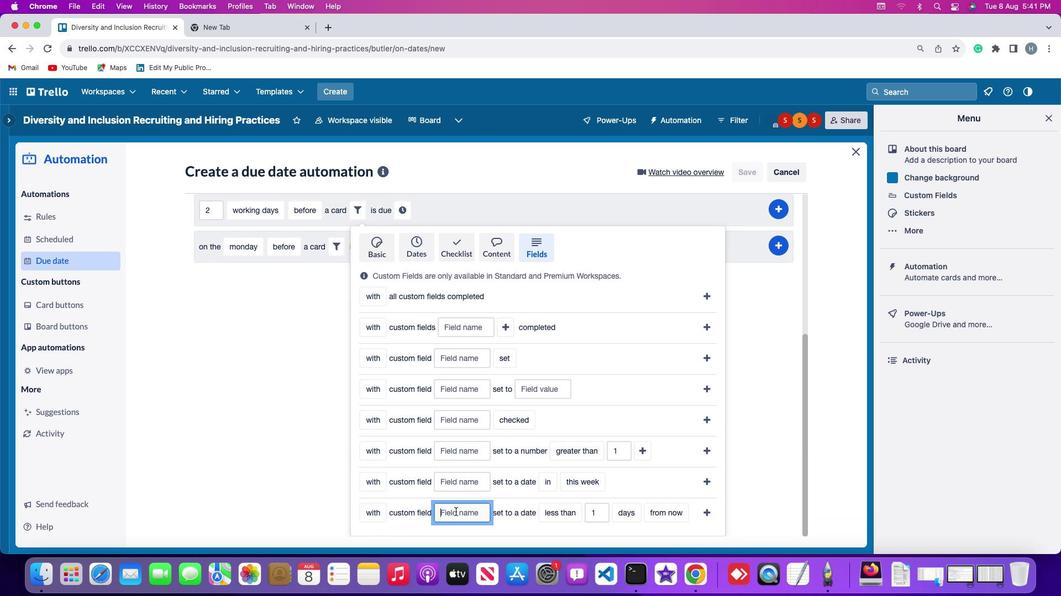 
Action: Mouse moved to (453, 511)
Screenshot: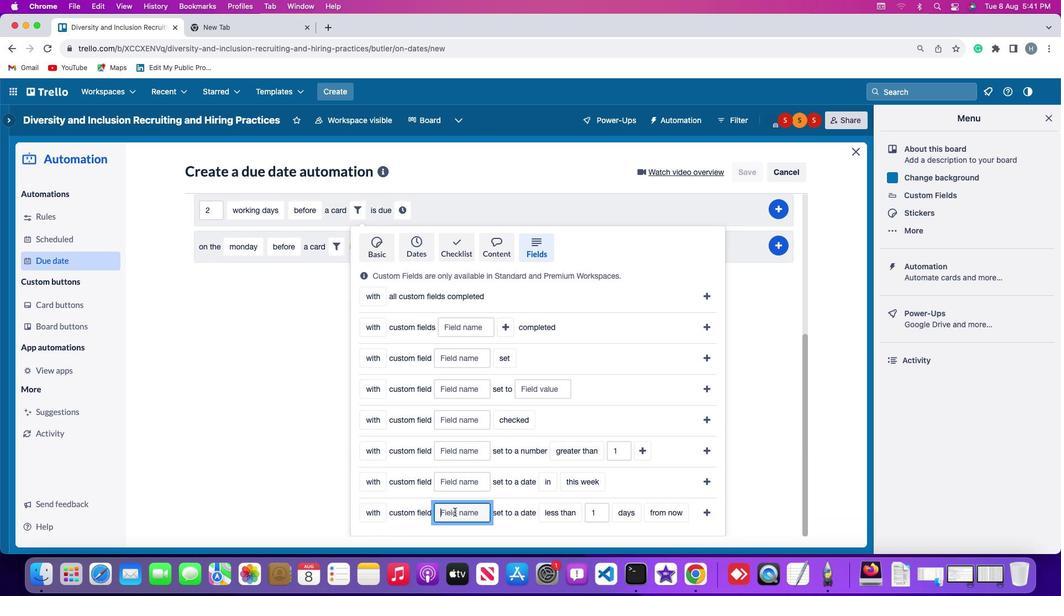 
Action: Key pressed Key.shift'R''e''s''u''m''e'
Screenshot: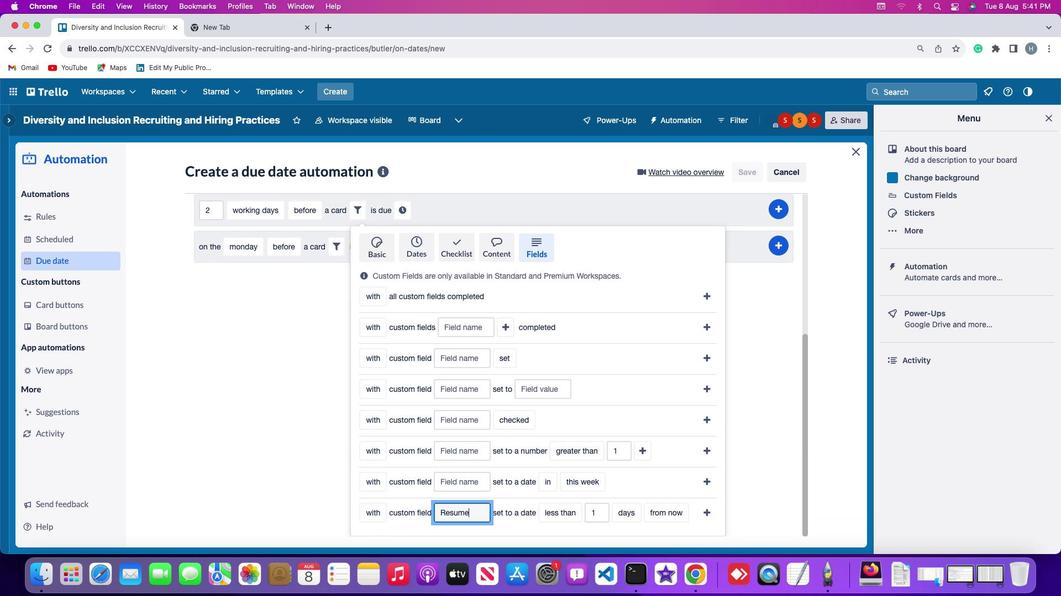 
Action: Mouse moved to (547, 512)
Screenshot: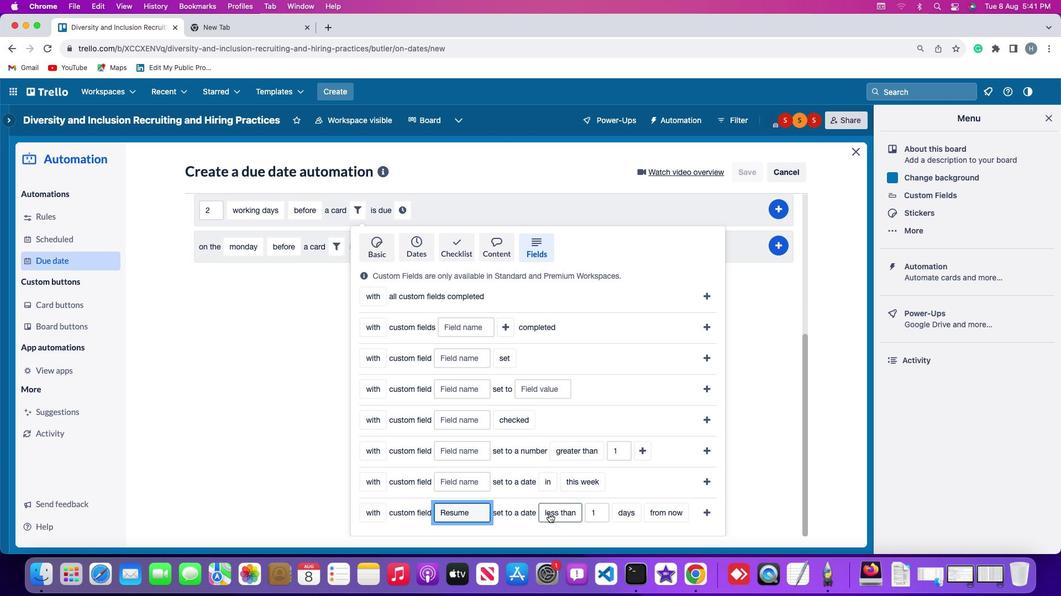 
Action: Mouse pressed left at (547, 512)
Screenshot: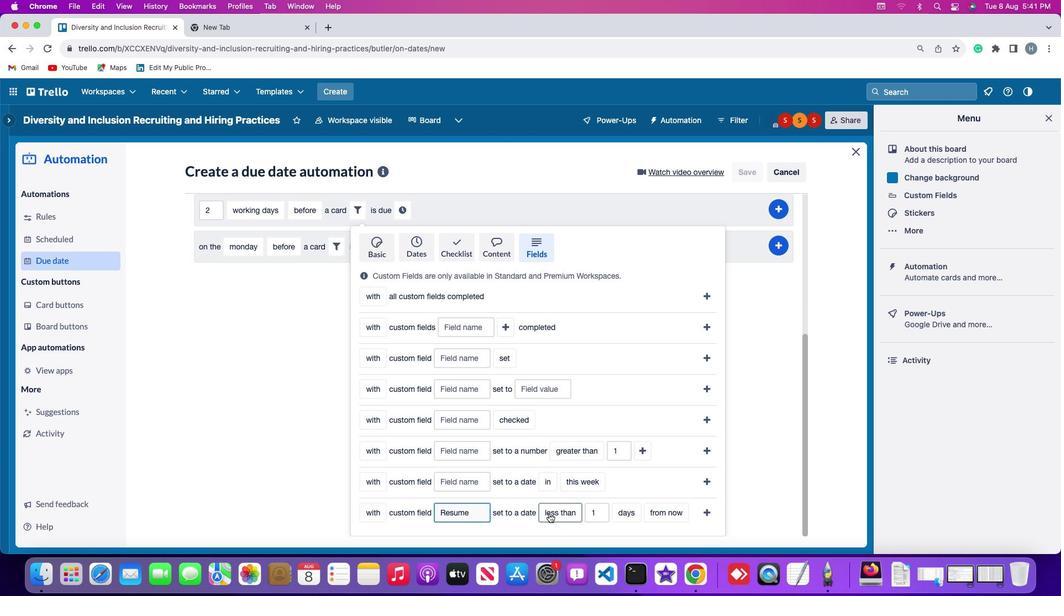 
Action: Mouse moved to (550, 432)
Screenshot: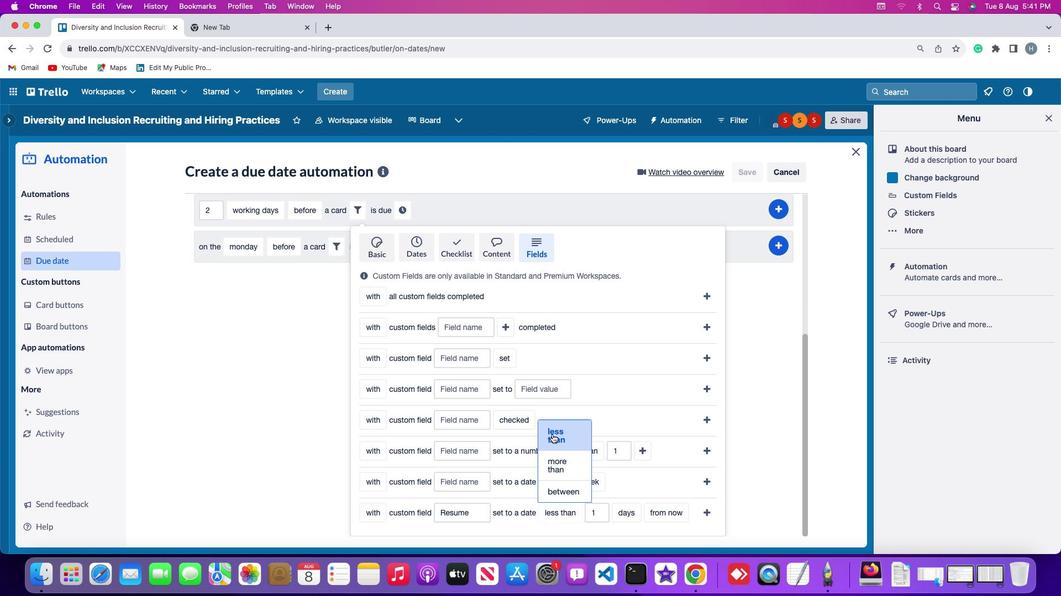 
Action: Mouse pressed left at (550, 432)
Screenshot: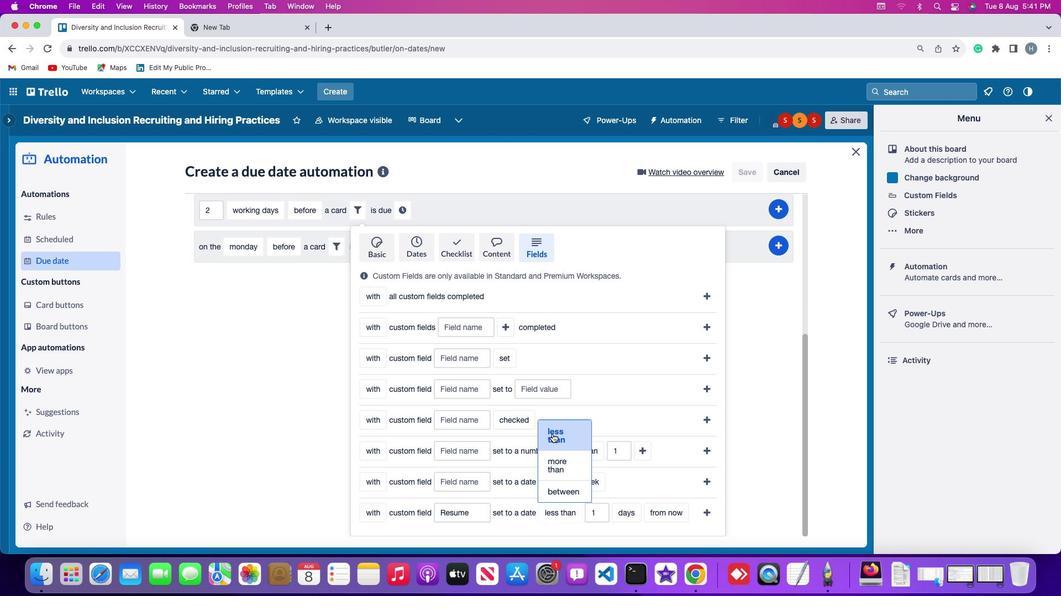 
Action: Mouse moved to (604, 511)
Screenshot: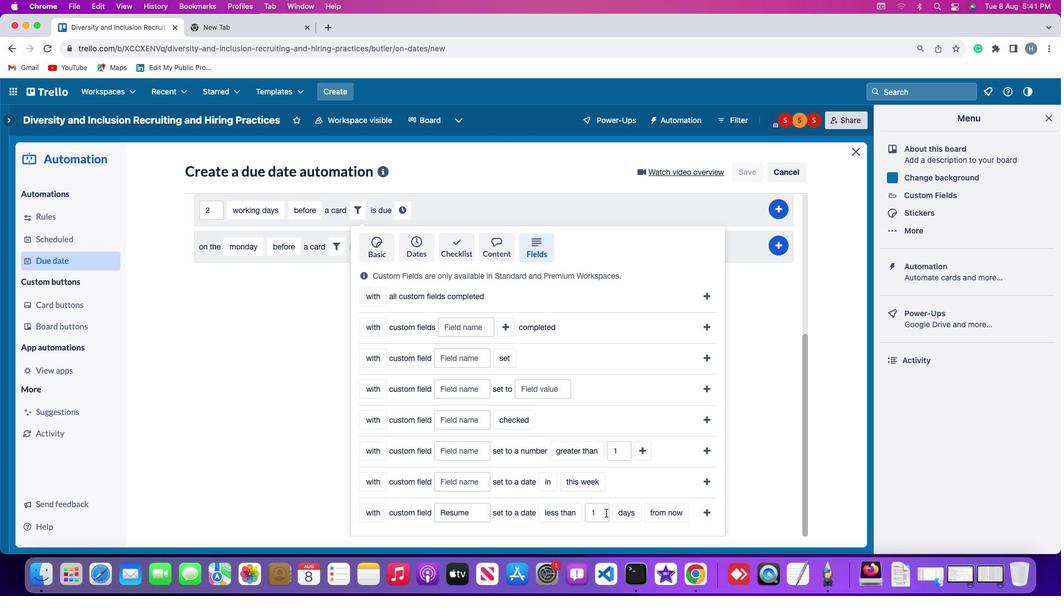 
Action: Mouse pressed left at (604, 511)
Screenshot: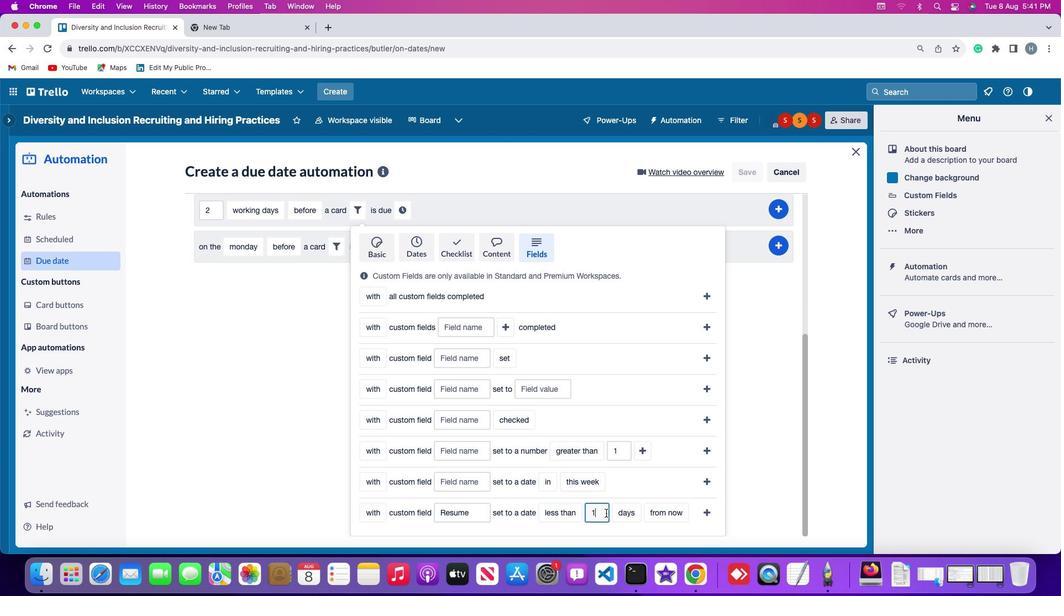 
Action: Mouse moved to (604, 511)
Screenshot: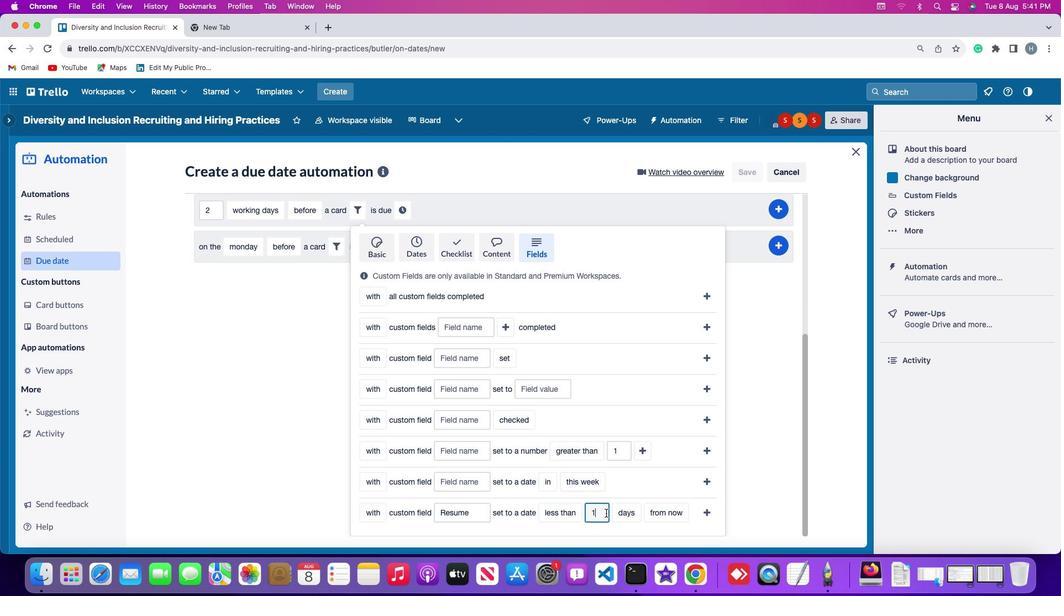 
Action: Key pressed Key.backspace'1'
Screenshot: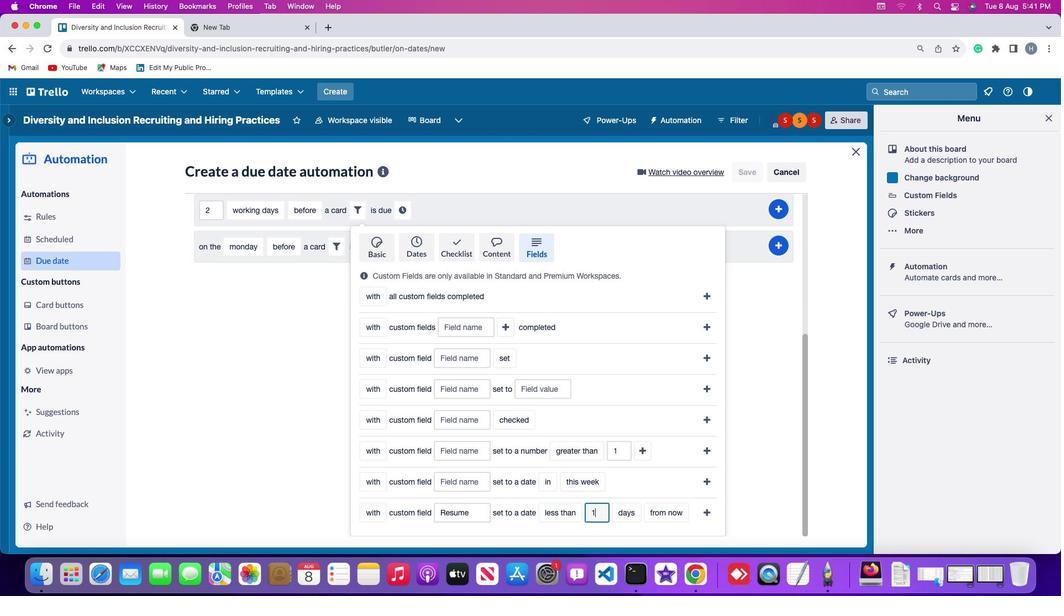 
Action: Mouse moved to (620, 515)
Screenshot: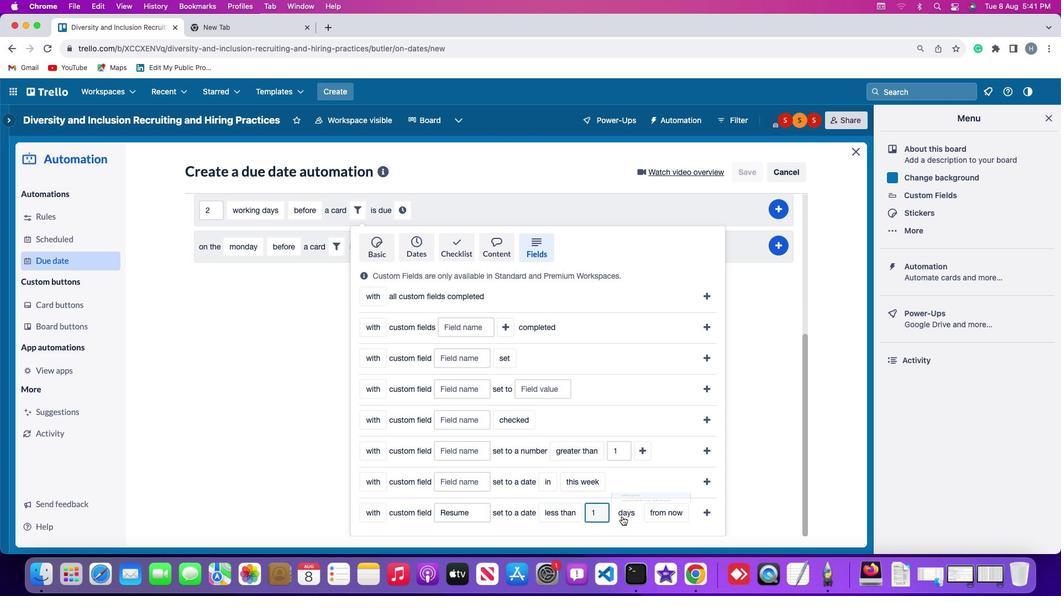 
Action: Mouse pressed left at (620, 515)
Screenshot: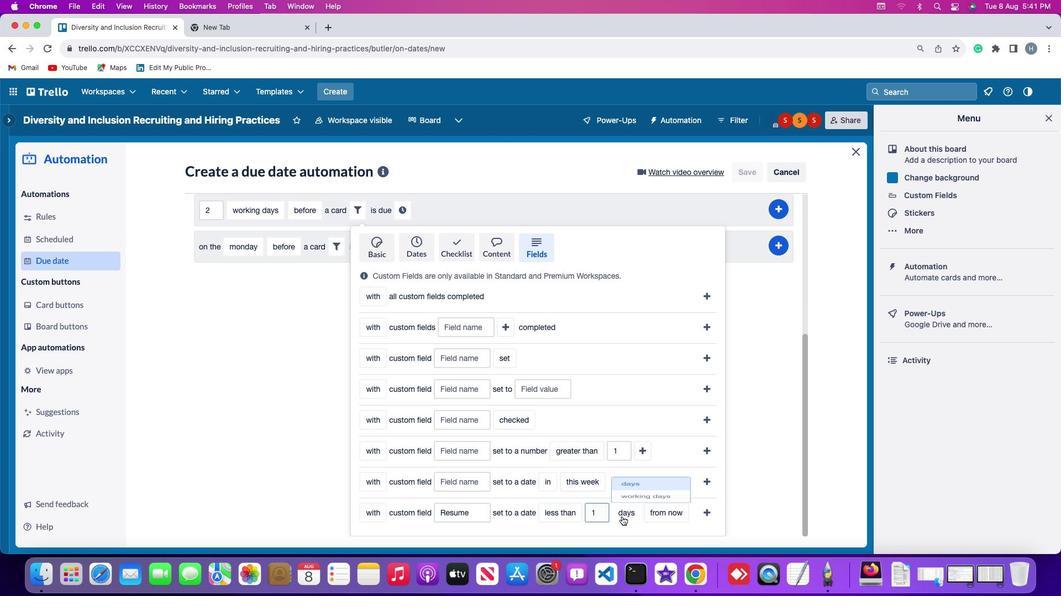 
Action: Mouse moved to (636, 469)
Screenshot: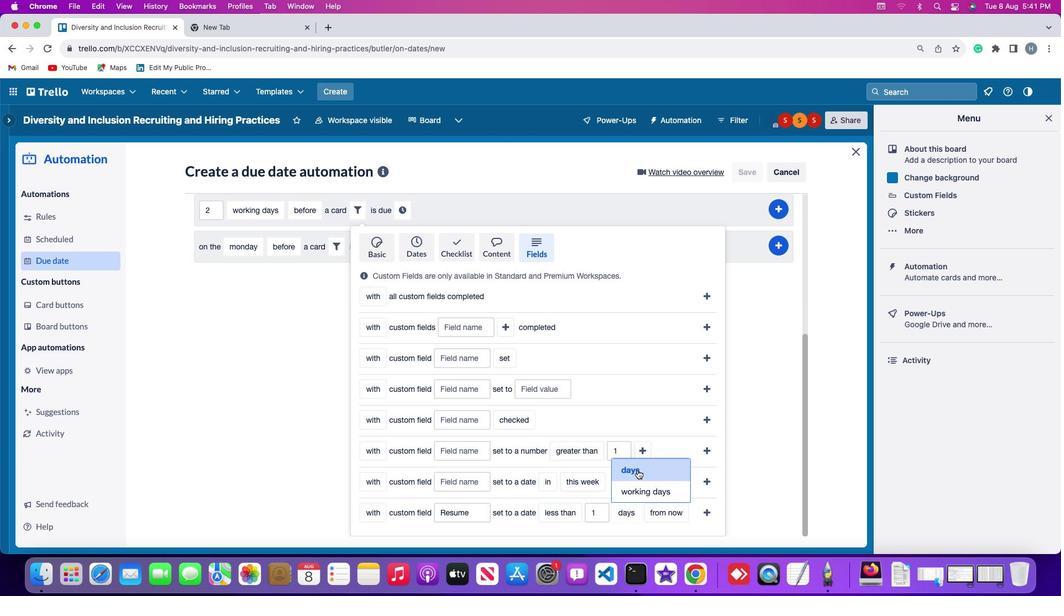 
Action: Mouse pressed left at (636, 469)
Screenshot: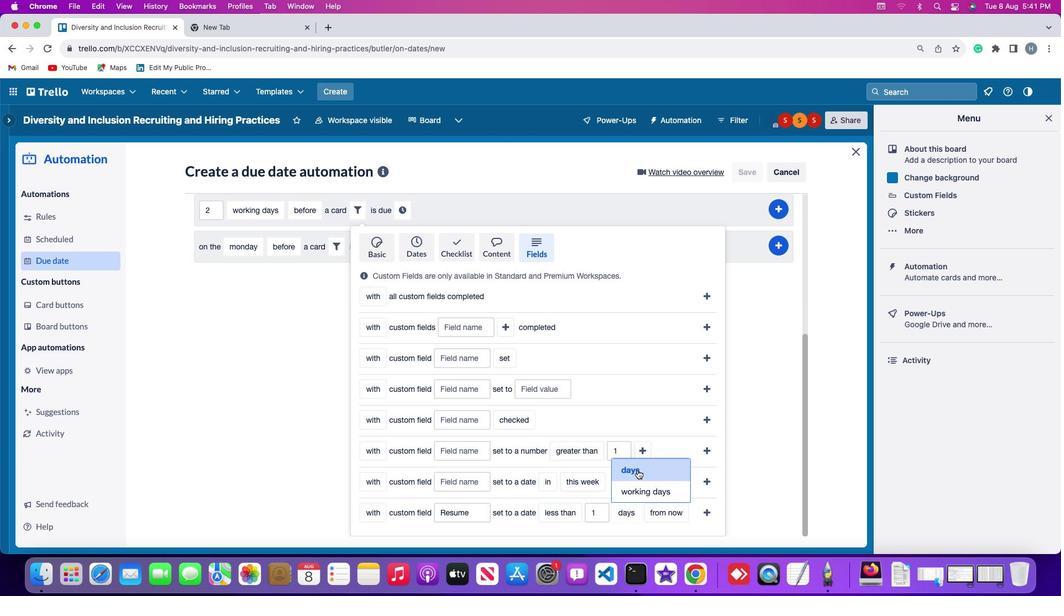 
Action: Mouse moved to (663, 512)
Screenshot: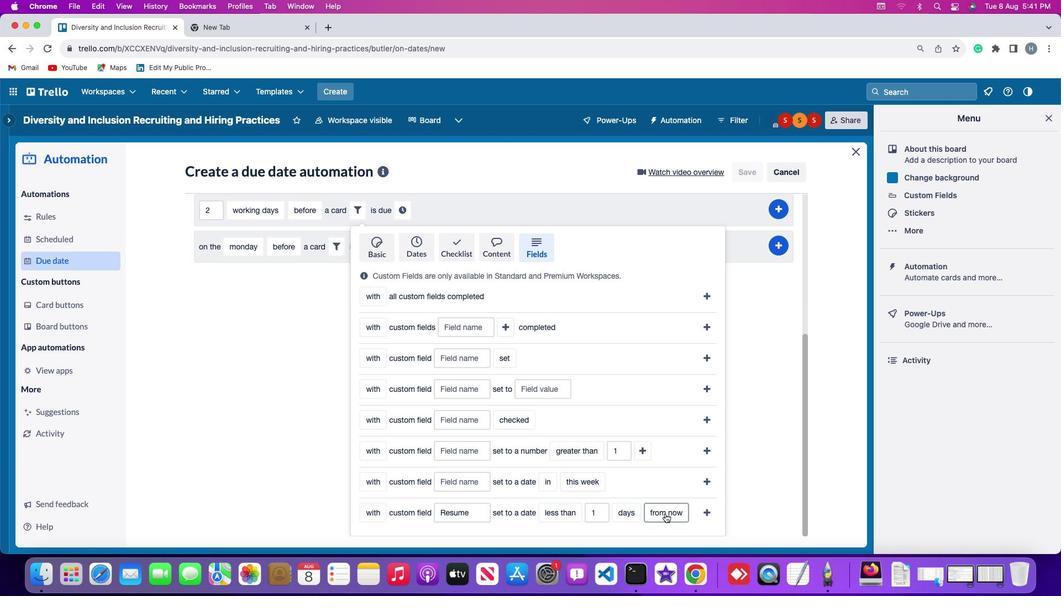 
Action: Mouse pressed left at (663, 512)
Screenshot: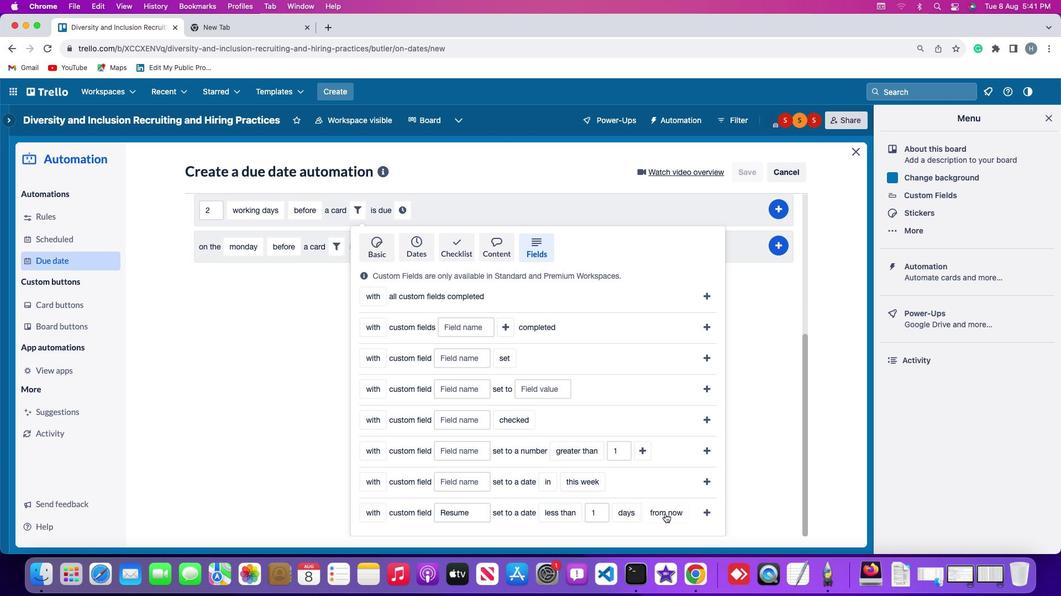 
Action: Mouse moved to (676, 465)
Screenshot: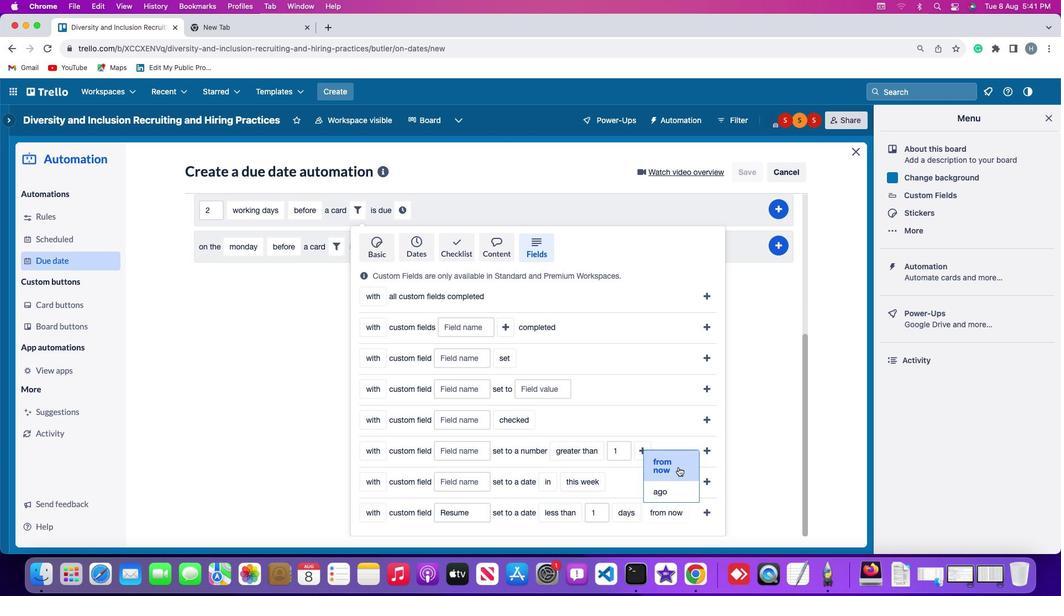 
Action: Mouse pressed left at (676, 465)
Screenshot: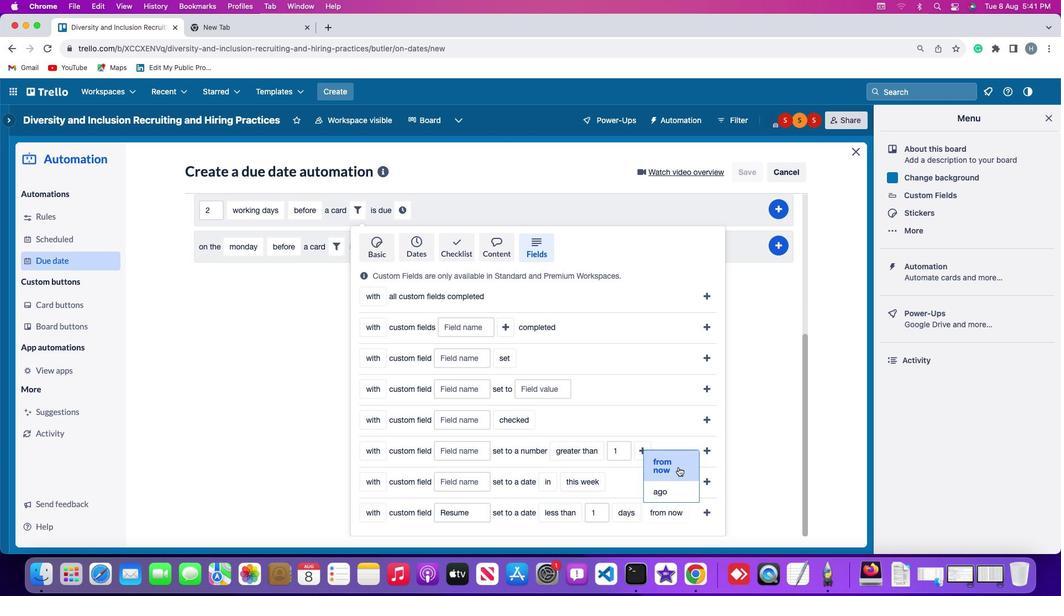 
Action: Mouse moved to (705, 506)
Screenshot: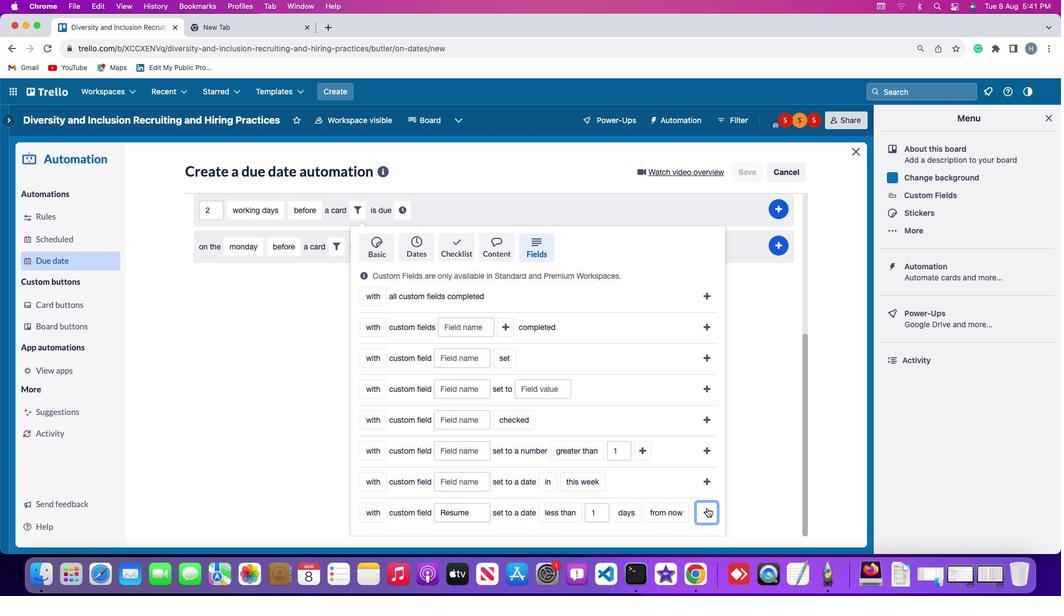 
Action: Mouse pressed left at (705, 506)
Screenshot: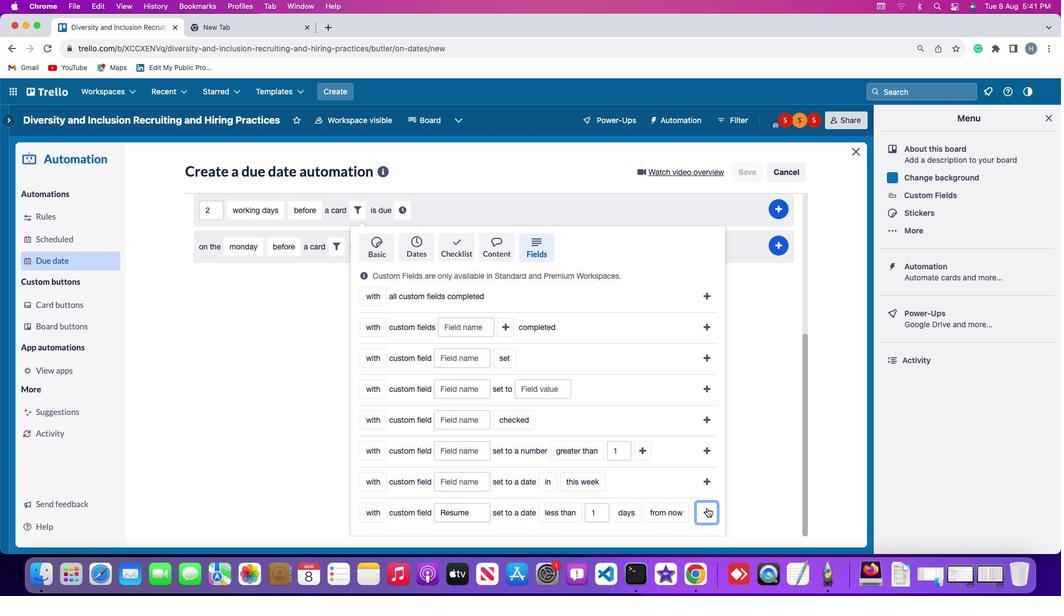 
Action: Mouse moved to (659, 449)
Screenshot: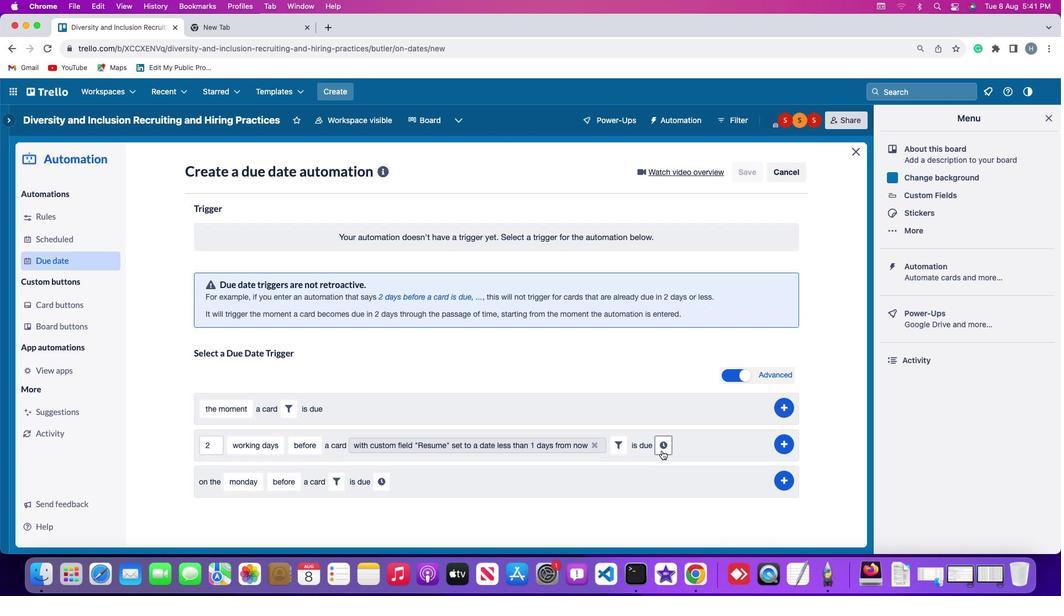 
Action: Mouse pressed left at (659, 449)
Screenshot: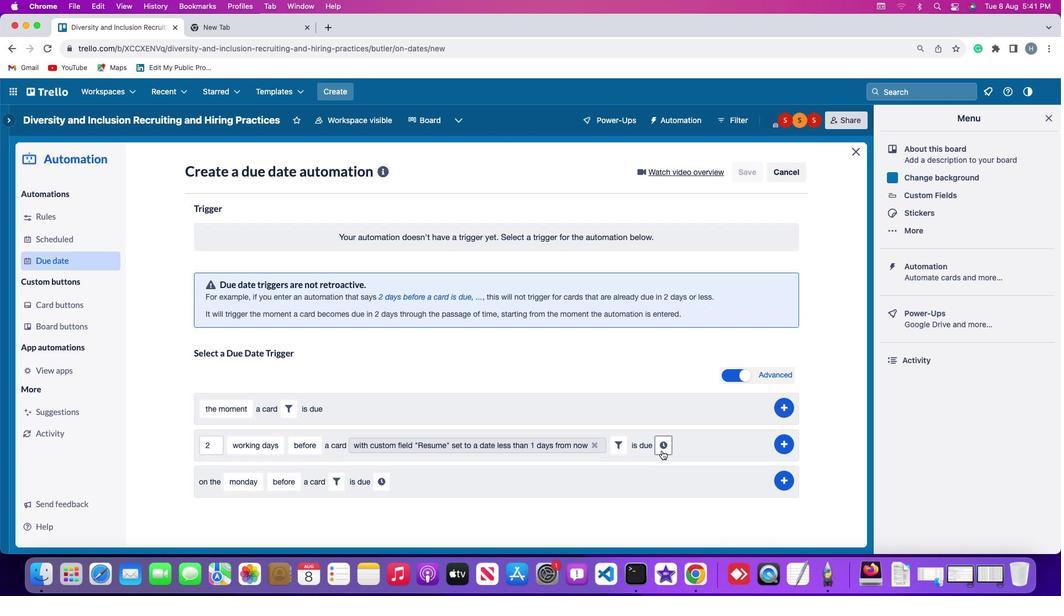 
Action: Mouse moved to (229, 468)
Screenshot: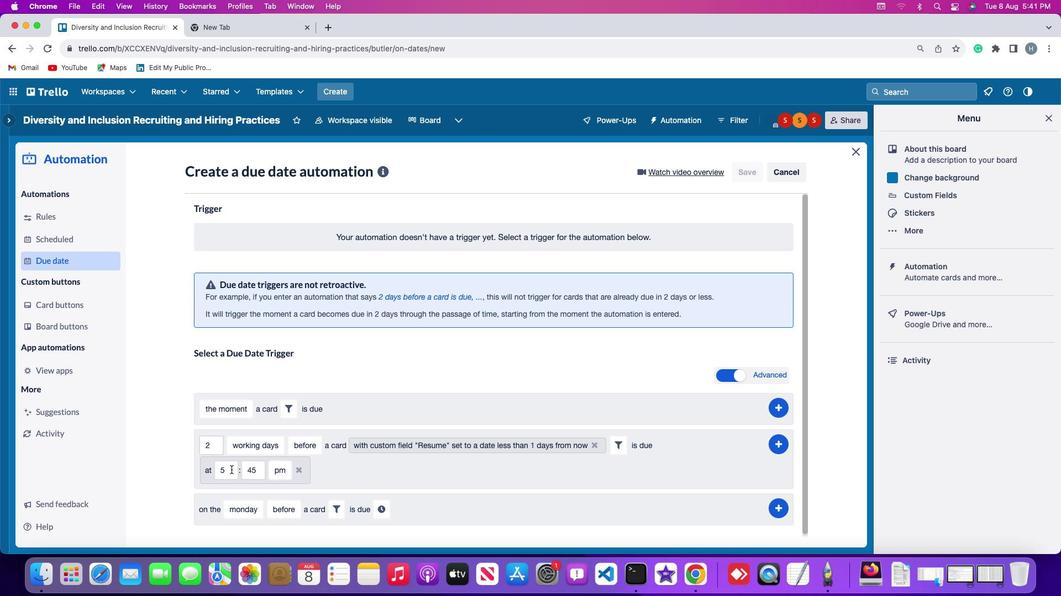 
Action: Mouse pressed left at (229, 468)
Screenshot: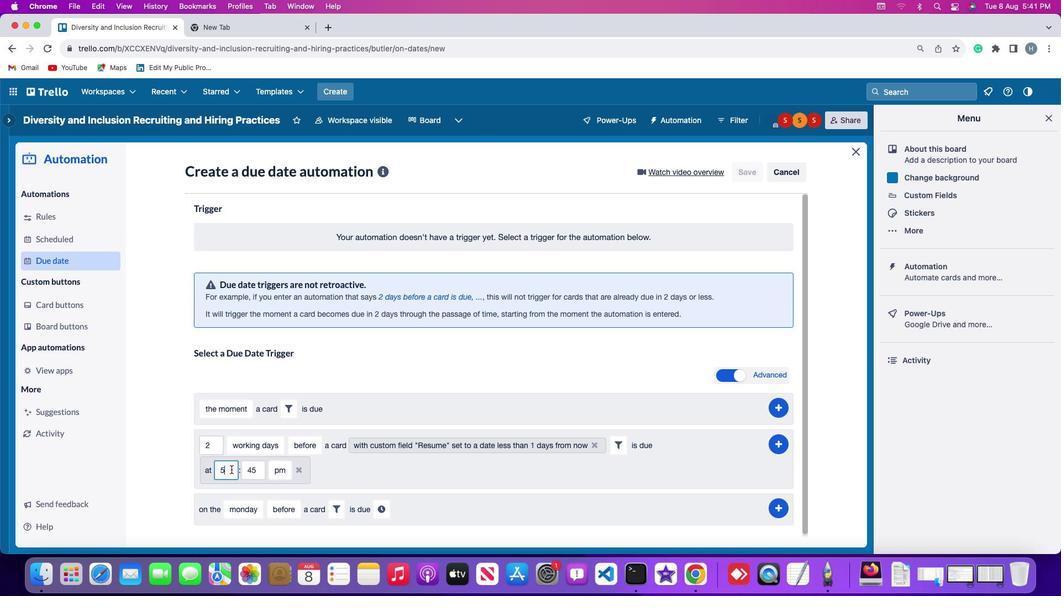
Action: Key pressed Key.backspace'1''1'
Screenshot: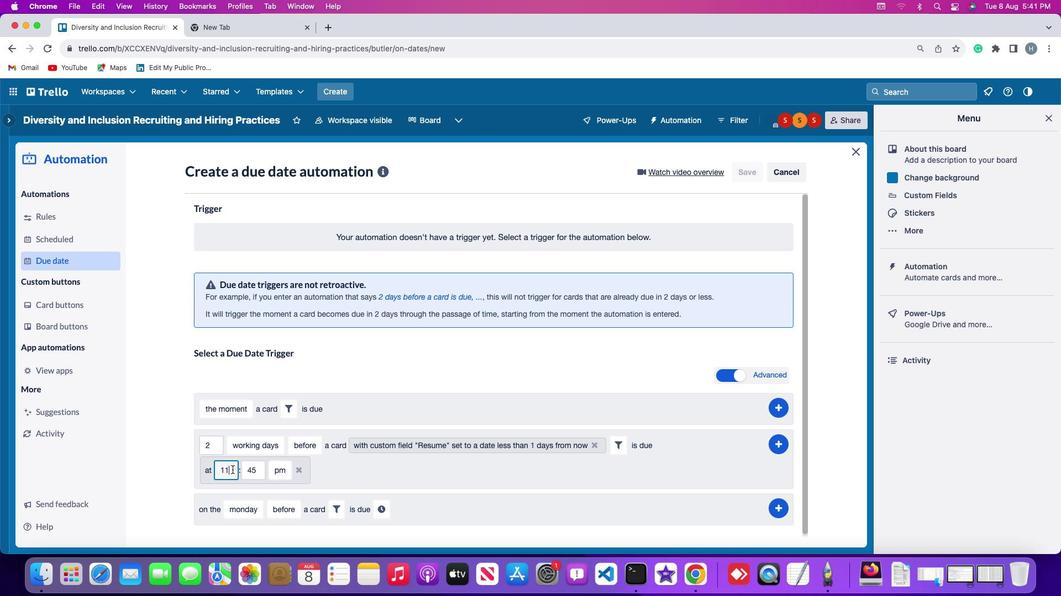 
Action: Mouse moved to (254, 468)
Screenshot: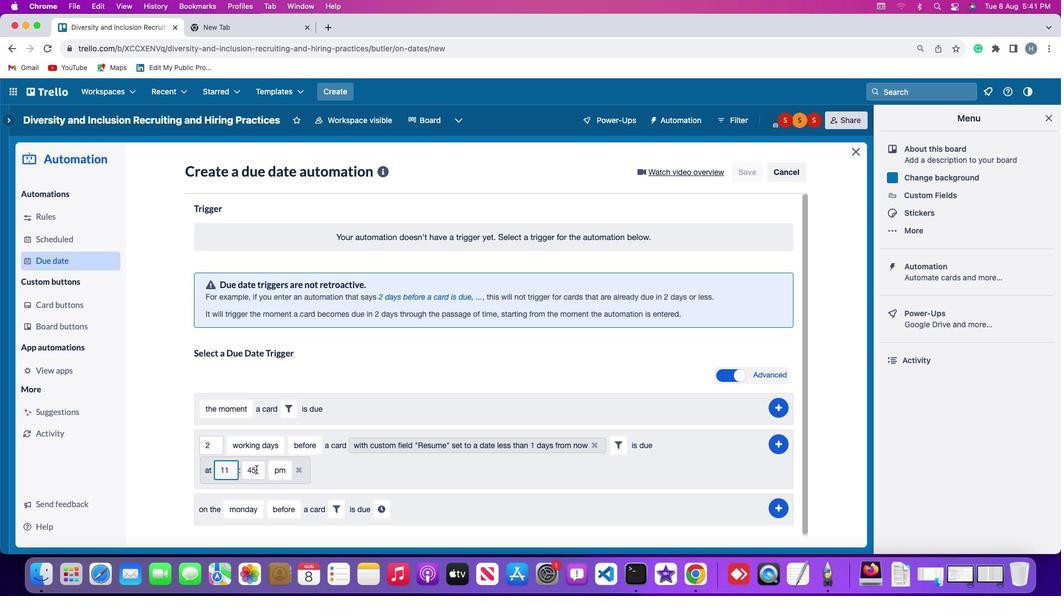 
Action: Mouse pressed left at (254, 468)
Screenshot: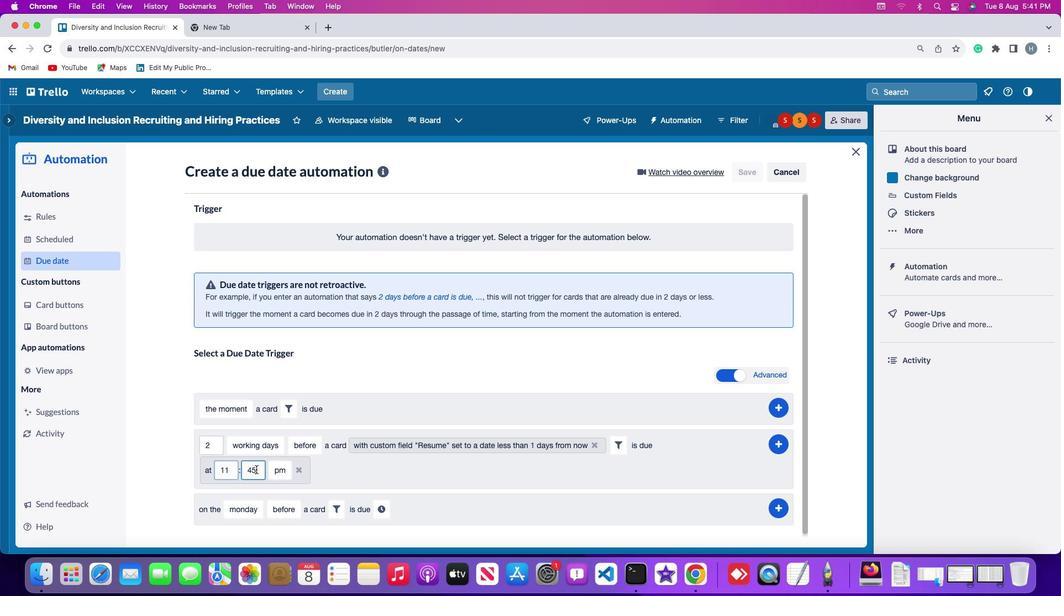 
Action: Key pressed Key.backspaceKey.backspaceKey.backspace'0''0'
Screenshot: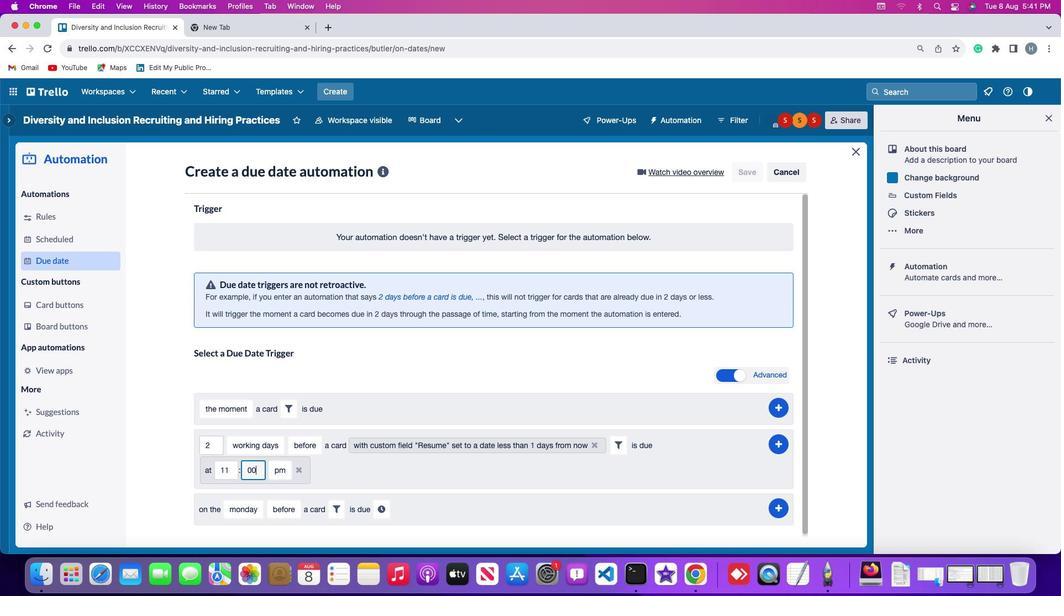
Action: Mouse moved to (272, 466)
Screenshot: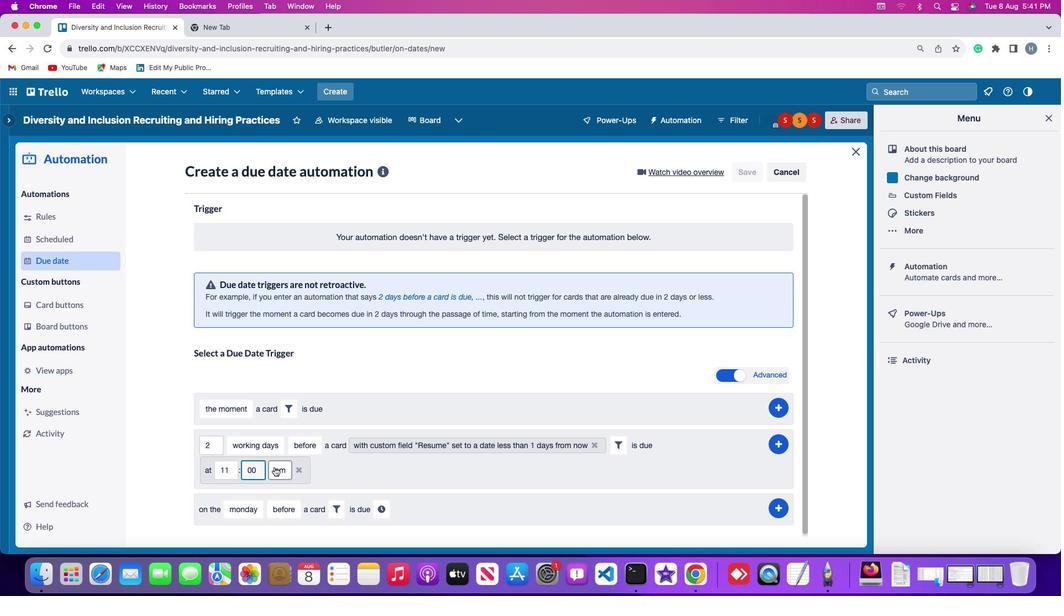 
Action: Mouse pressed left at (272, 466)
Screenshot: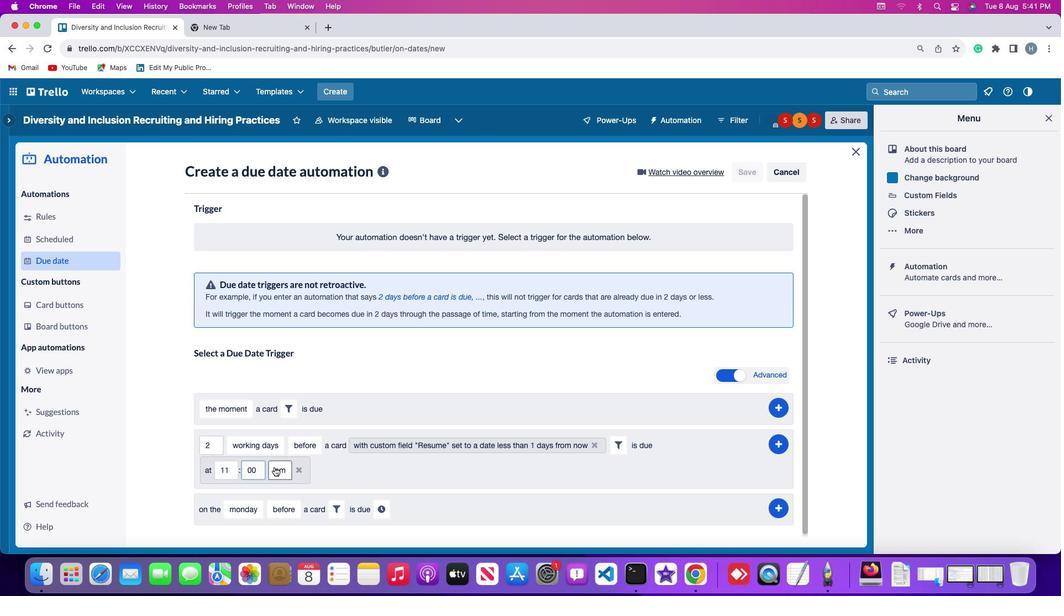 
Action: Mouse moved to (282, 488)
Screenshot: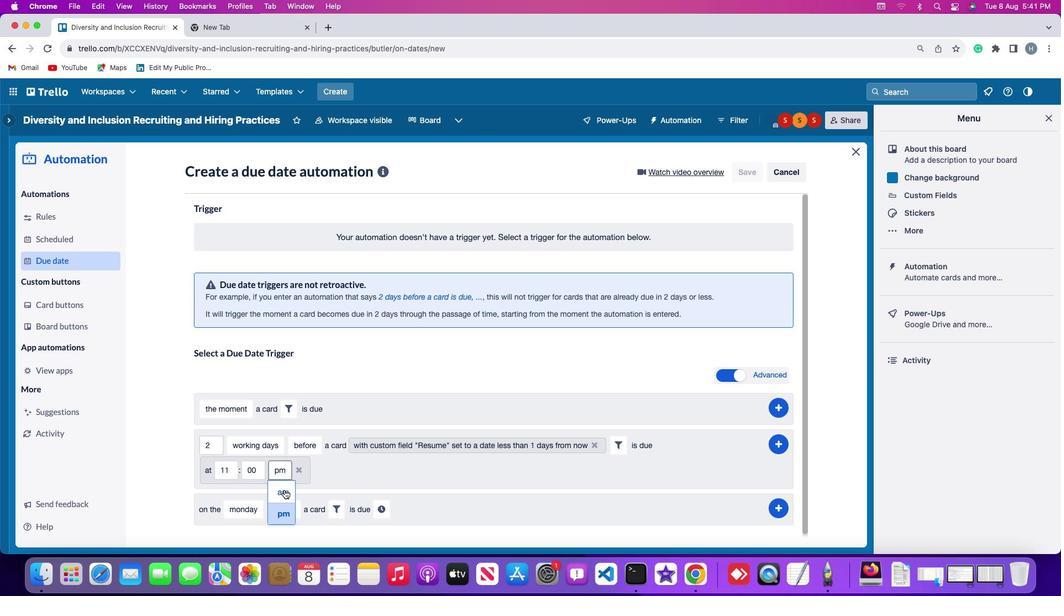 
Action: Mouse pressed left at (282, 488)
Screenshot: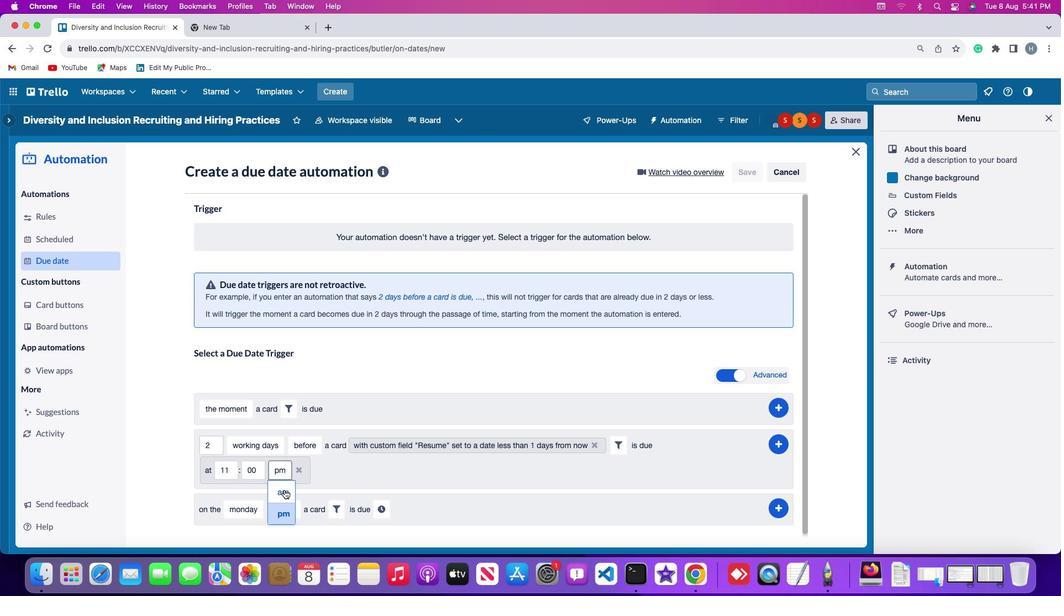 
Action: Mouse moved to (778, 441)
Screenshot: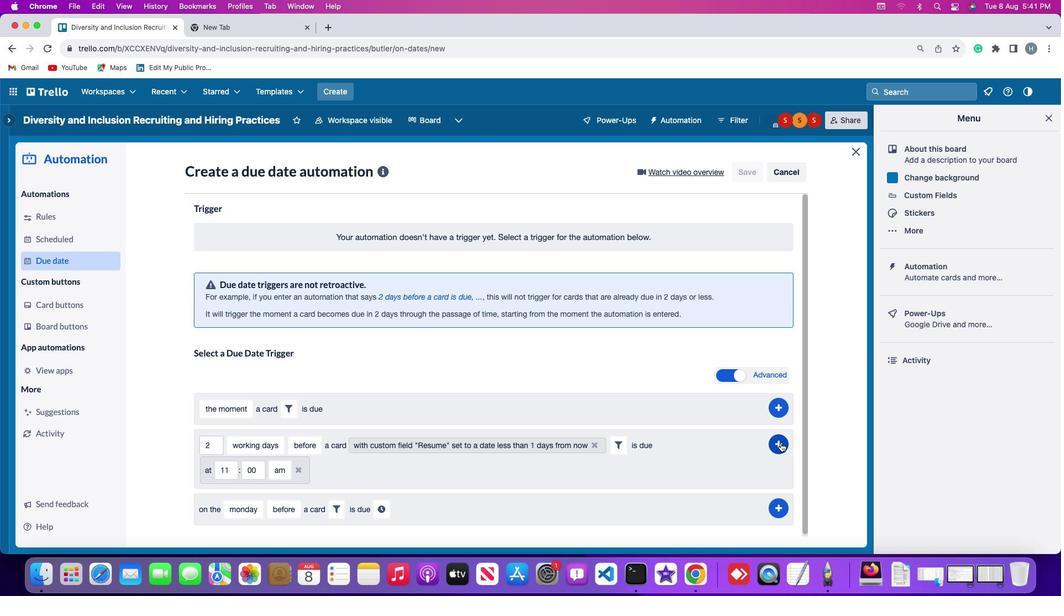 
Action: Mouse pressed left at (778, 441)
Screenshot: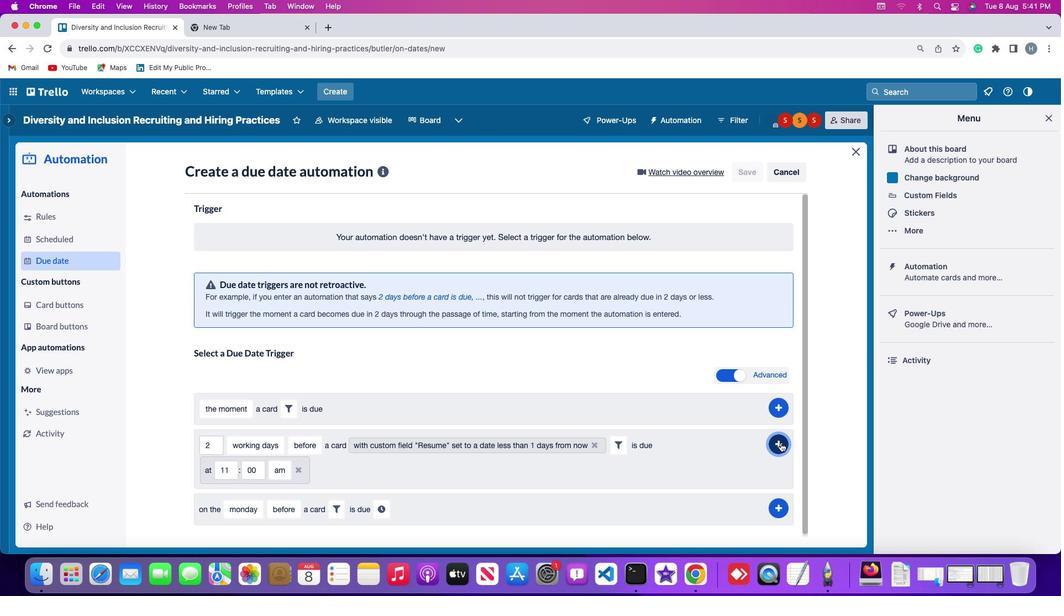 
Action: Mouse moved to (821, 318)
Screenshot: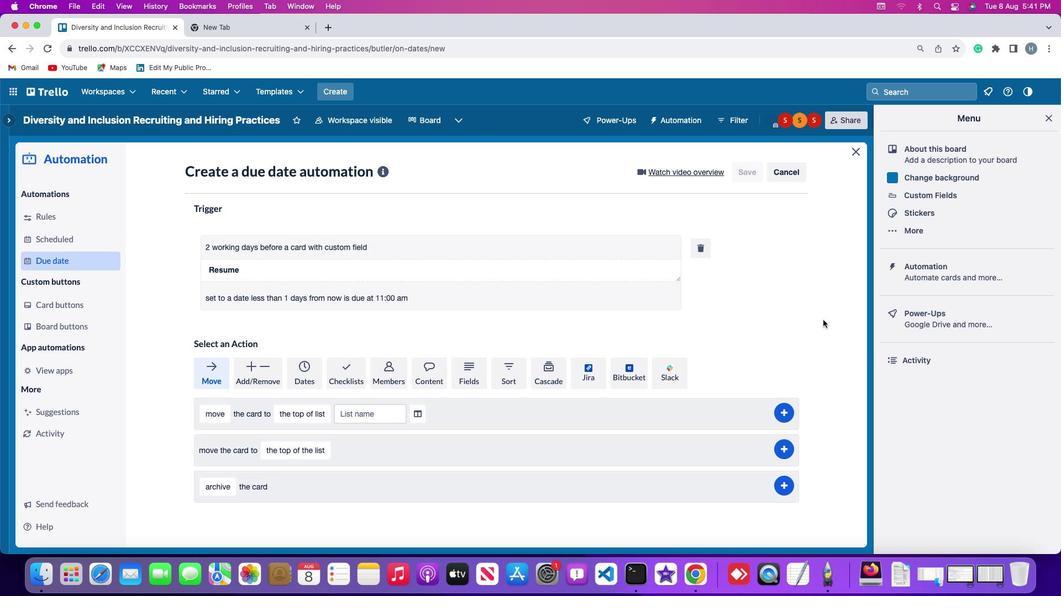 
